 Task: Look for space in Maroua, Cameroon from 9th June, 2023 to 16th June, 2023 for 2 adults in price range Rs.8000 to Rs.16000. Place can be entire place with 2 bedrooms having 2 beds and 1 bathroom. Property type can be house, flat, guest house. Booking option can be shelf check-in. Required host language is English.
Action: Mouse moved to (431, 124)
Screenshot: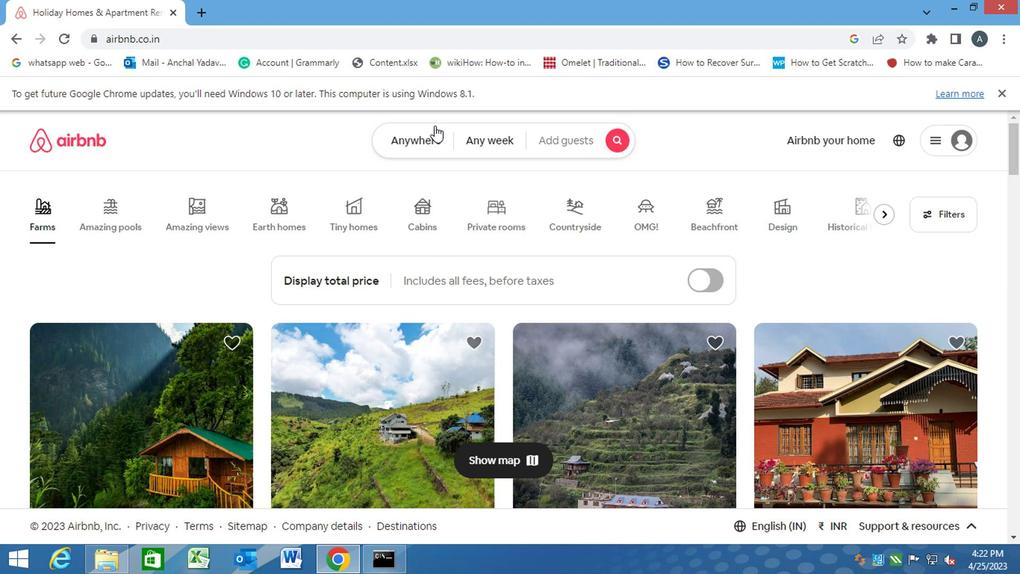 
Action: Mouse pressed left at (431, 124)
Screenshot: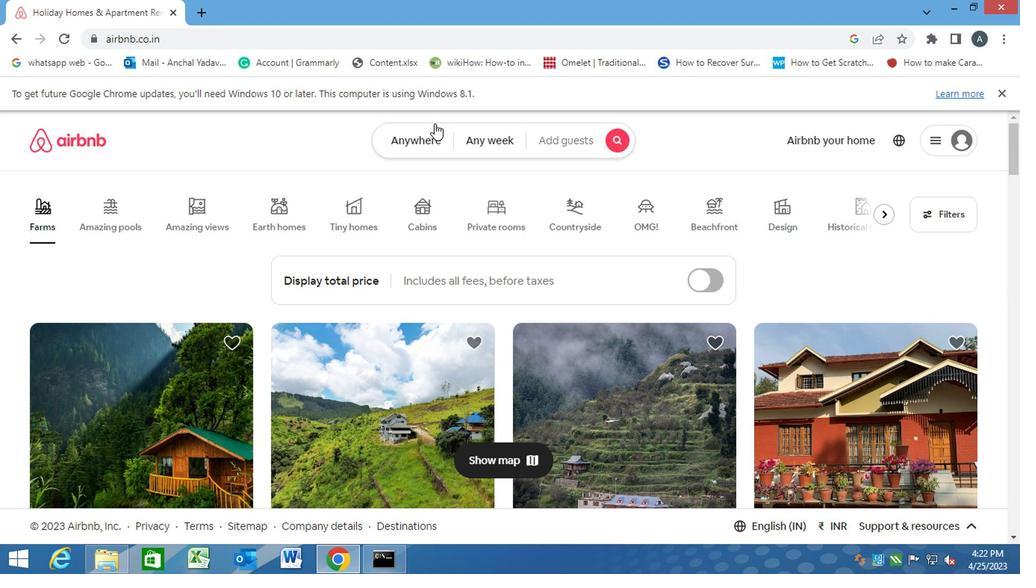 
Action: Mouse moved to (320, 185)
Screenshot: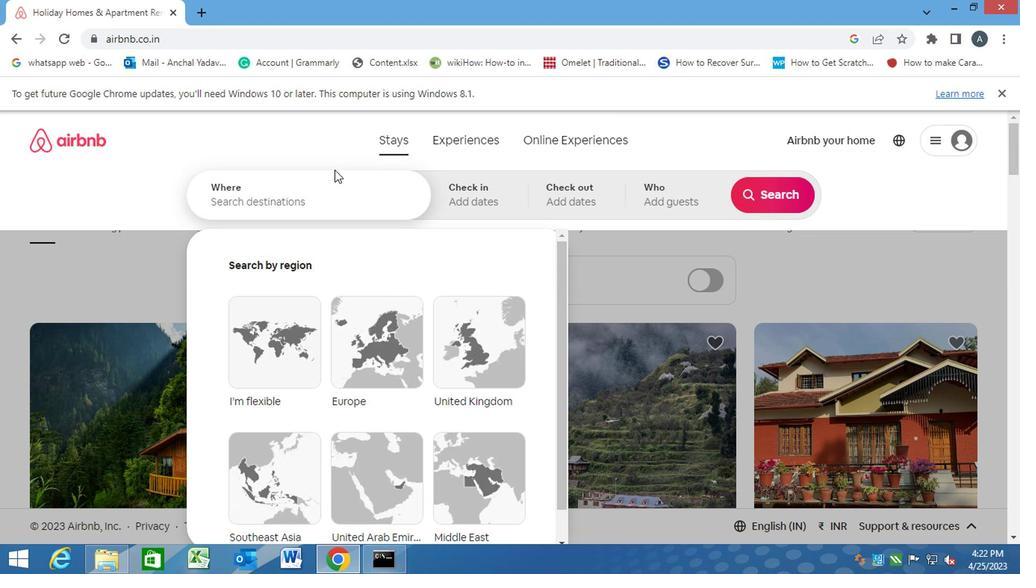 
Action: Mouse pressed left at (320, 185)
Screenshot: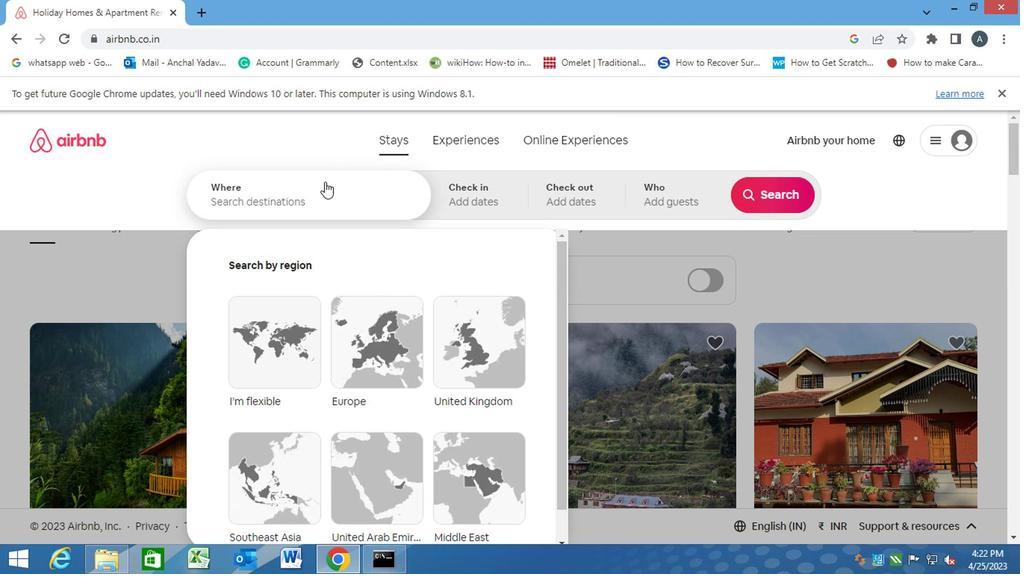 
Action: Mouse moved to (320, 185)
Screenshot: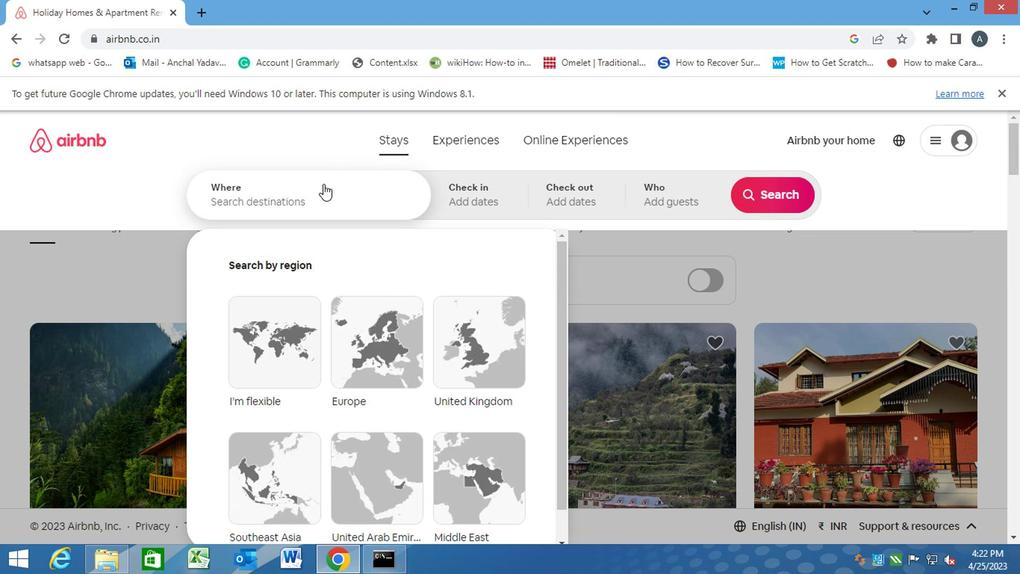 
Action: Key pressed m<Key.caps_lock>aroua,<Key.space><Key.caps_lock>c<Key.caps_lock>ameroon<Key.enter>
Screenshot: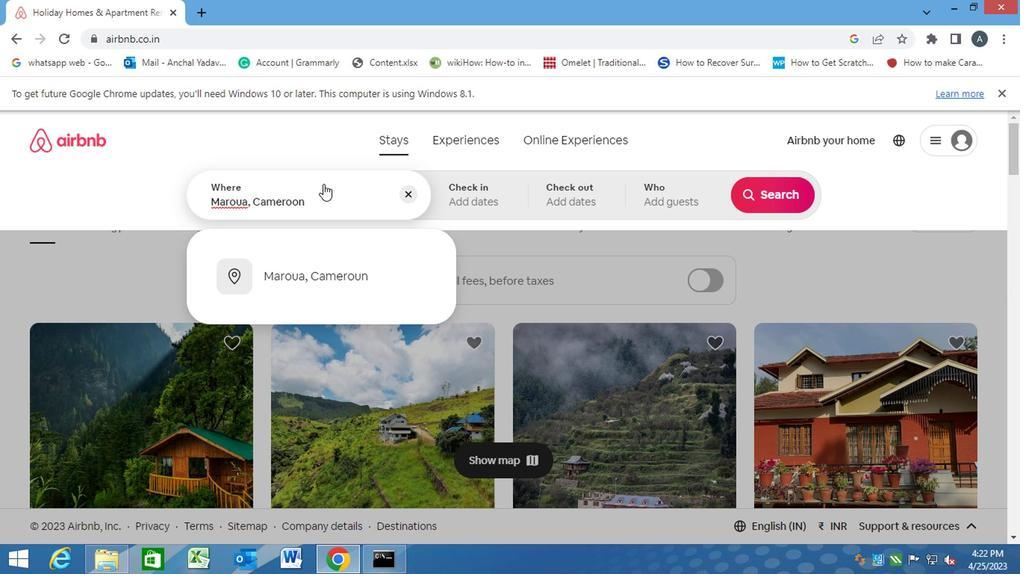 
Action: Mouse moved to (764, 322)
Screenshot: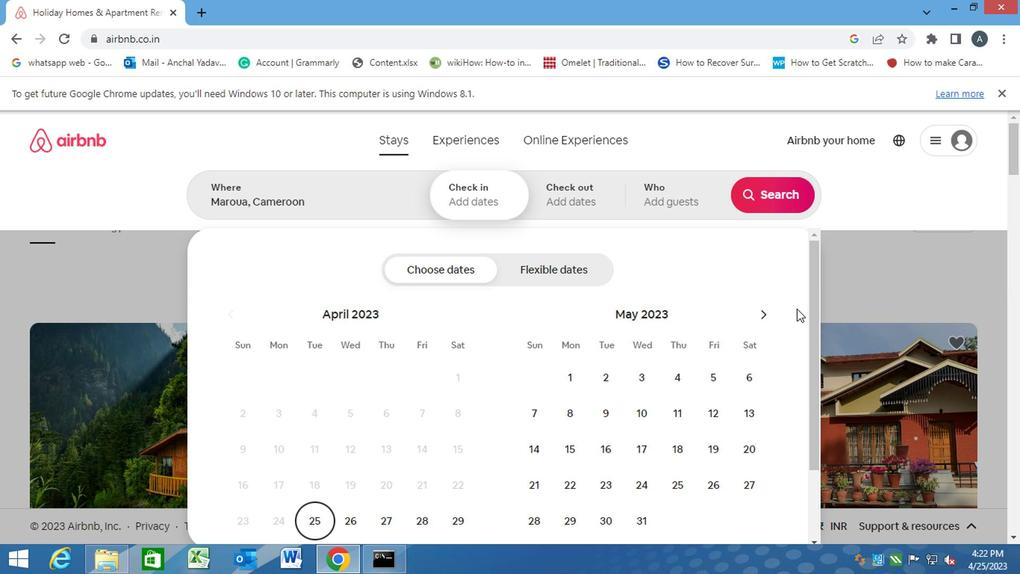 
Action: Mouse pressed left at (764, 322)
Screenshot: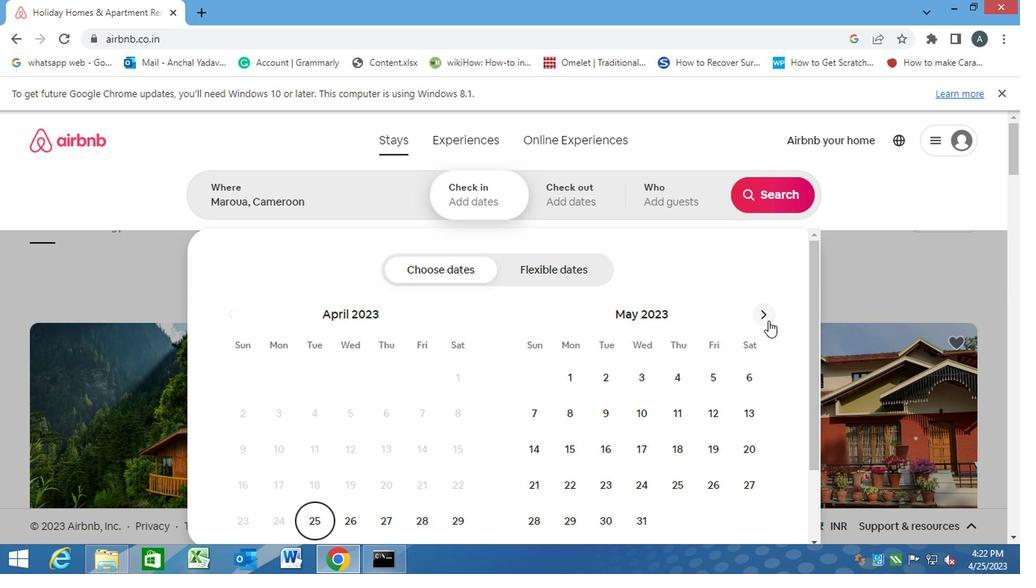 
Action: Mouse moved to (718, 411)
Screenshot: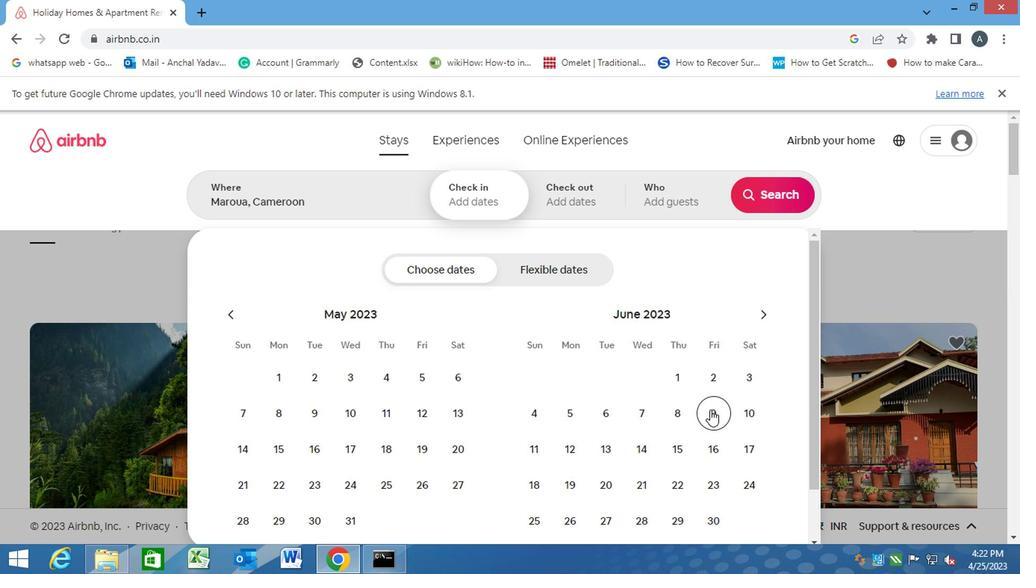 
Action: Mouse pressed left at (718, 411)
Screenshot: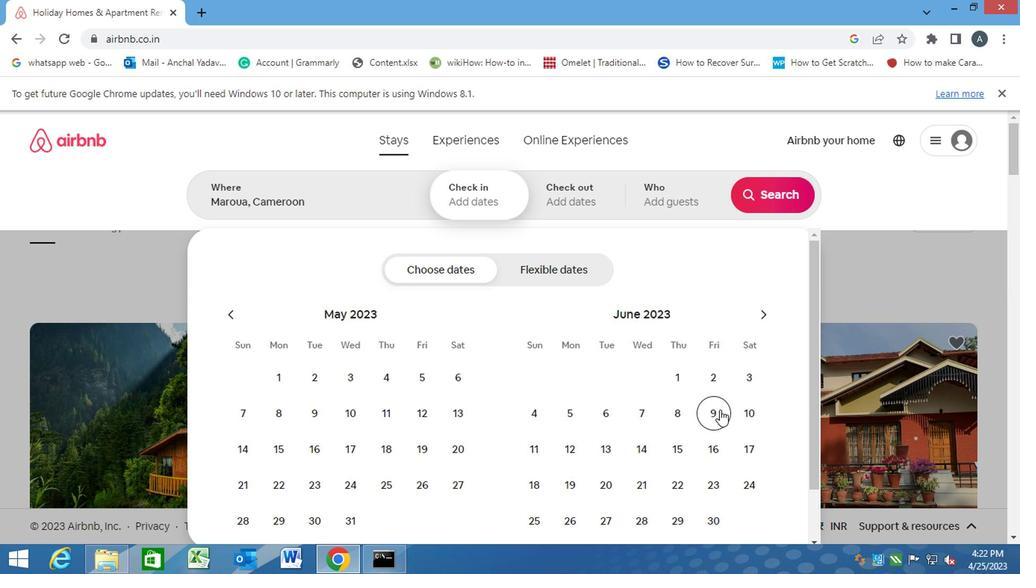 
Action: Mouse moved to (714, 444)
Screenshot: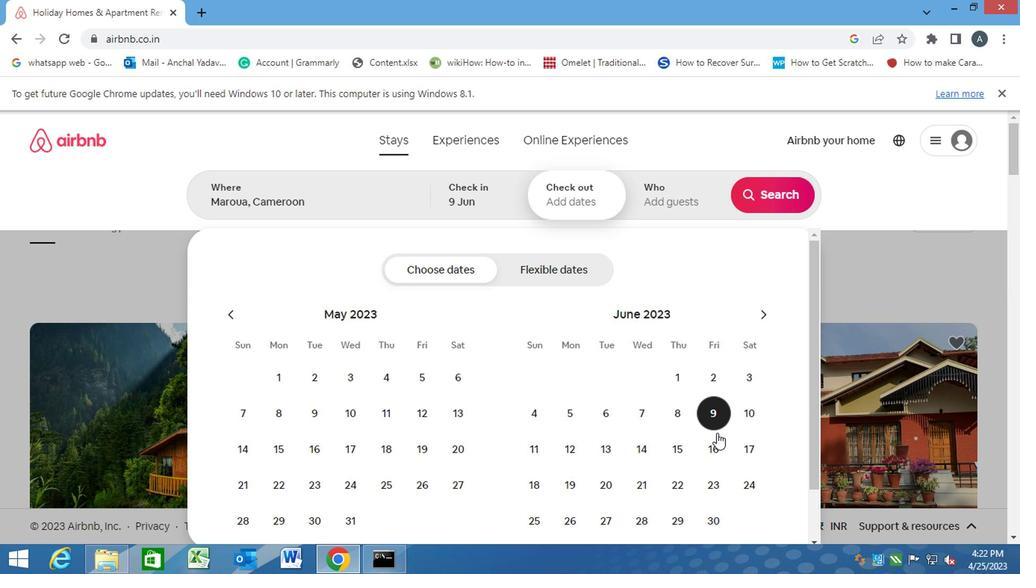 
Action: Mouse pressed left at (714, 444)
Screenshot: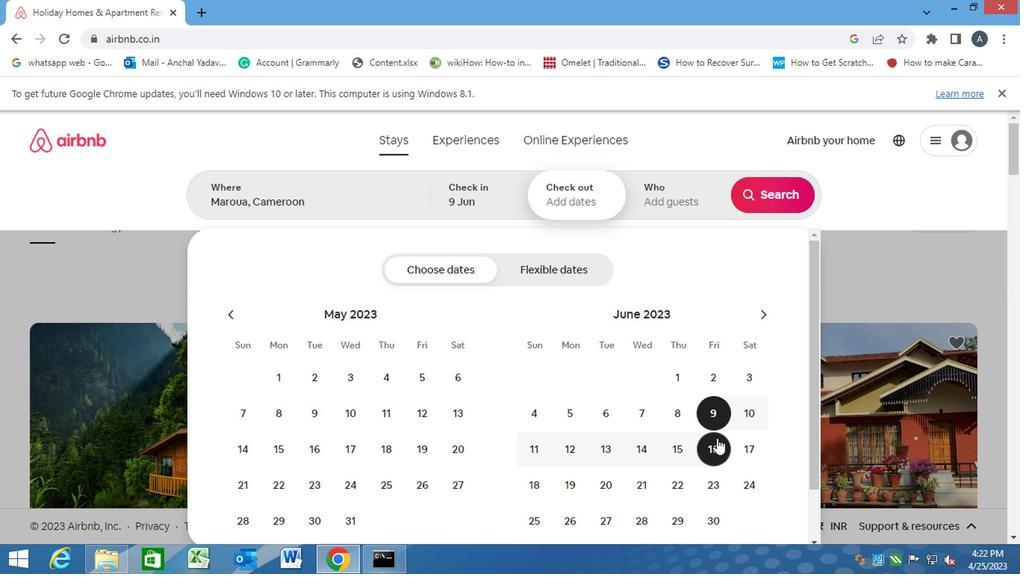 
Action: Mouse moved to (665, 194)
Screenshot: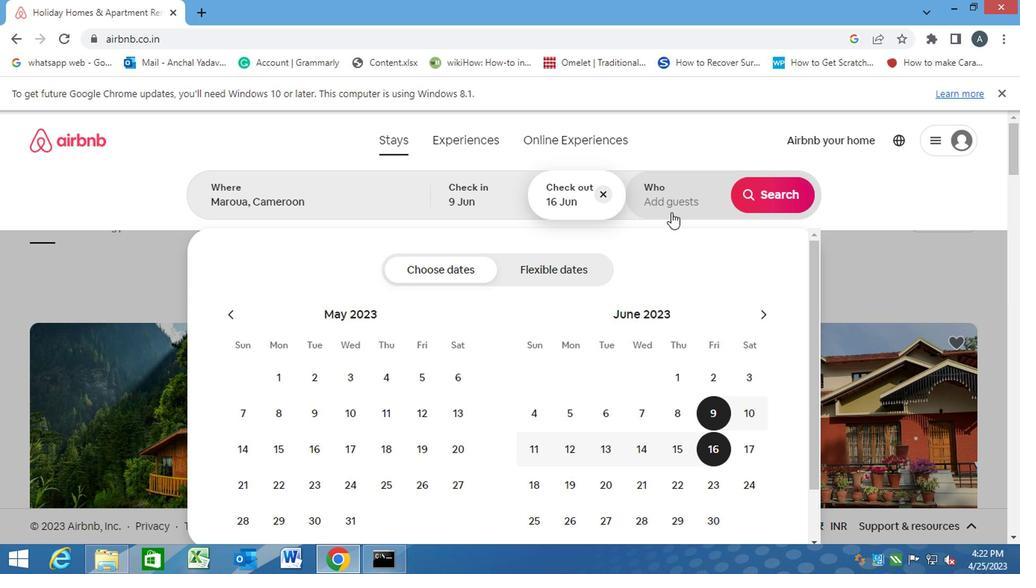 
Action: Mouse pressed left at (665, 194)
Screenshot: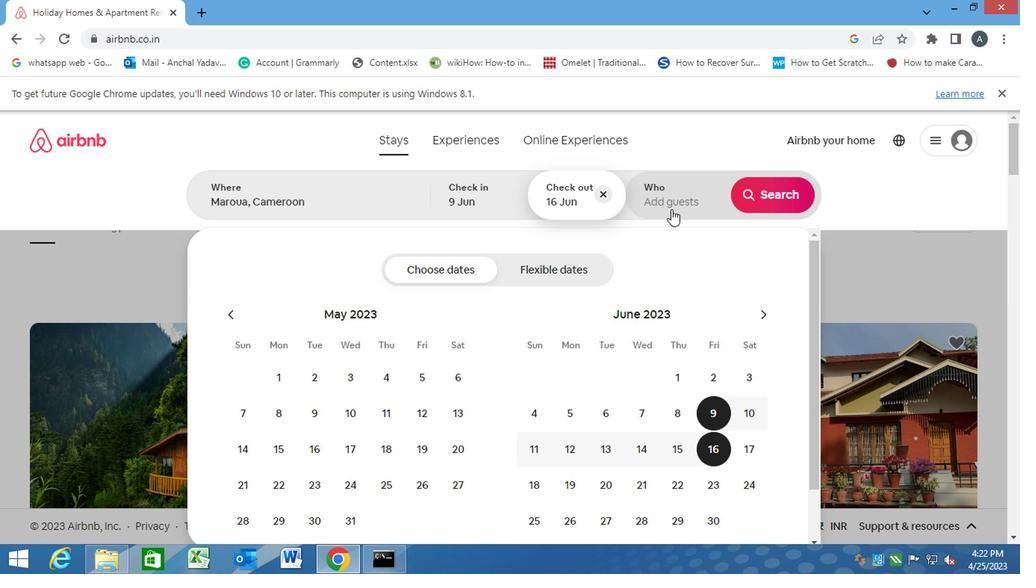 
Action: Mouse moved to (771, 269)
Screenshot: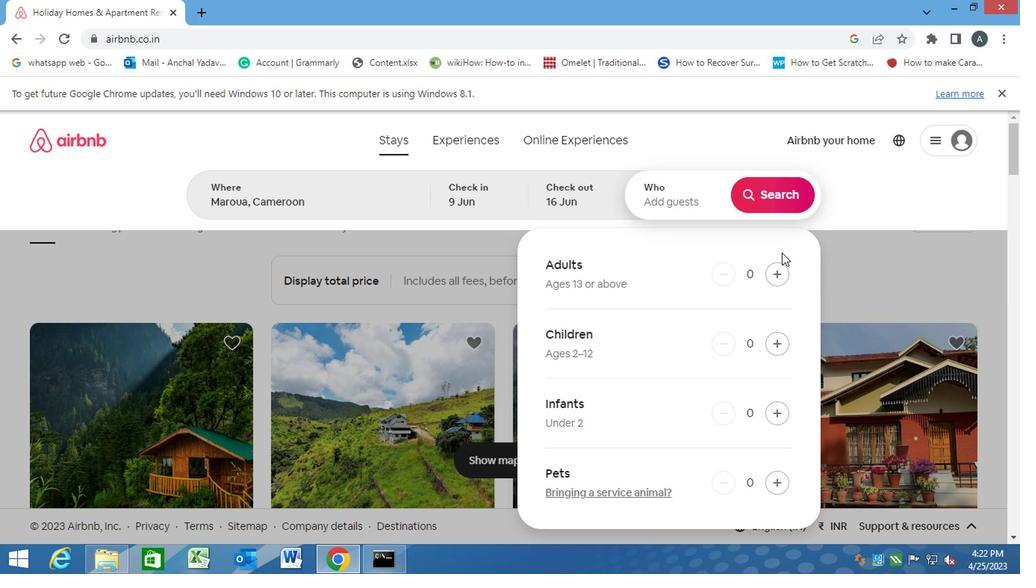 
Action: Mouse pressed left at (771, 269)
Screenshot: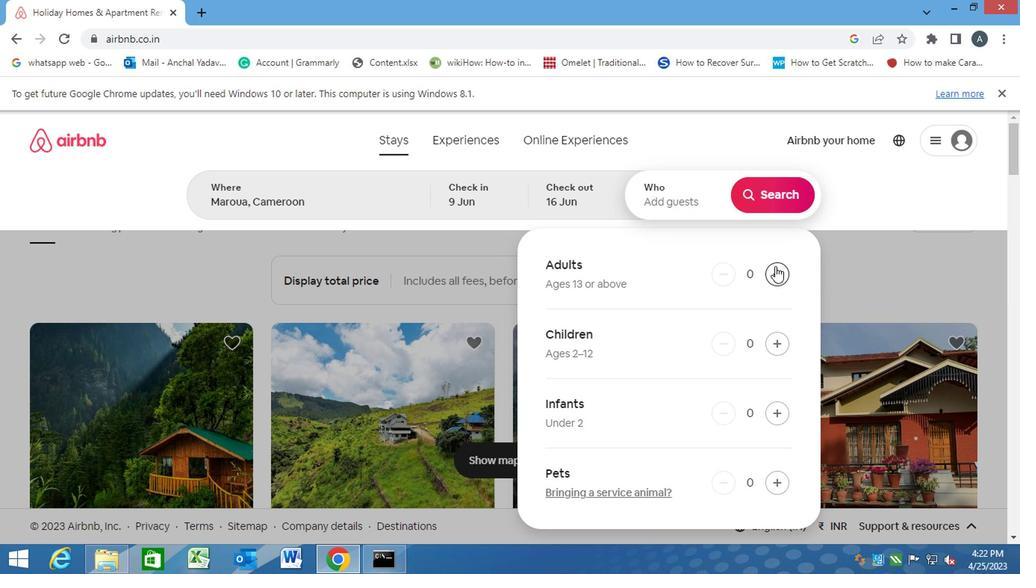 
Action: Mouse pressed left at (771, 269)
Screenshot: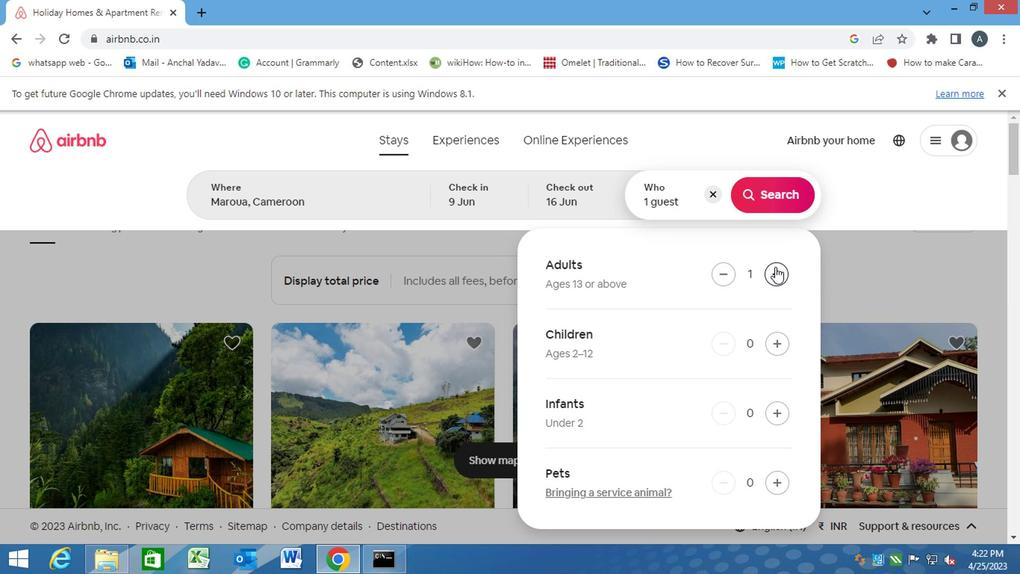 
Action: Mouse moved to (760, 193)
Screenshot: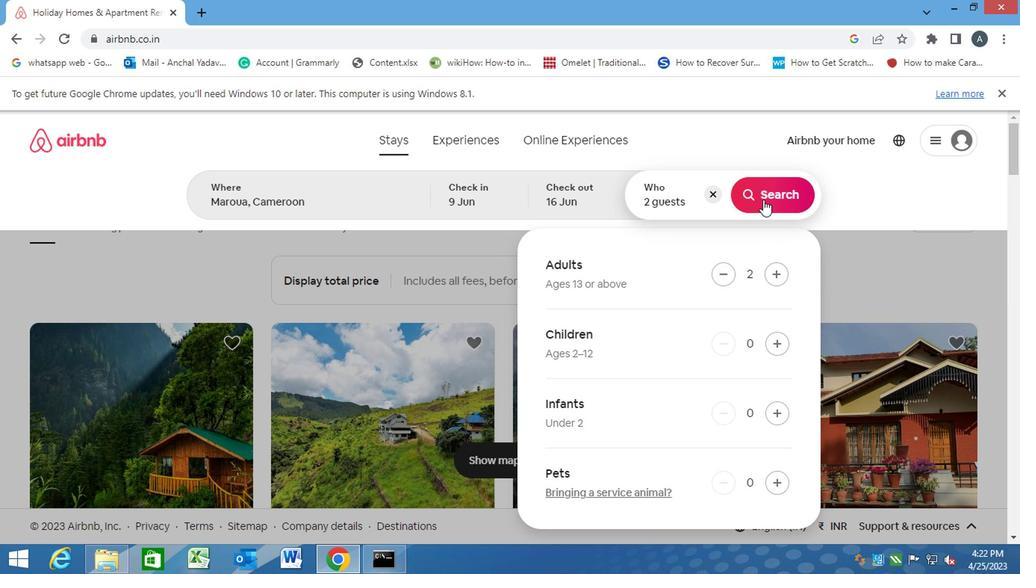 
Action: Mouse pressed left at (760, 193)
Screenshot: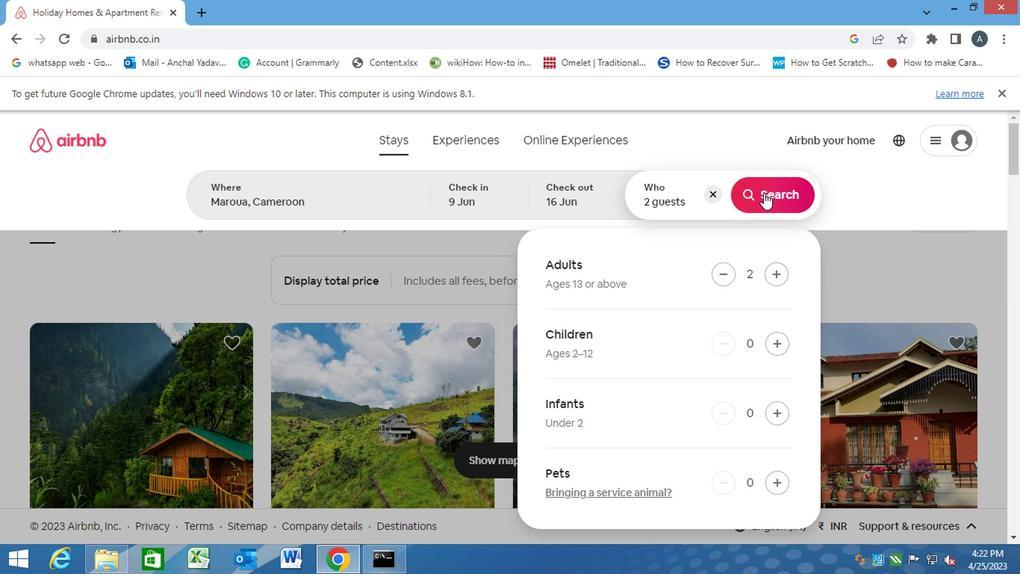 
Action: Mouse moved to (953, 199)
Screenshot: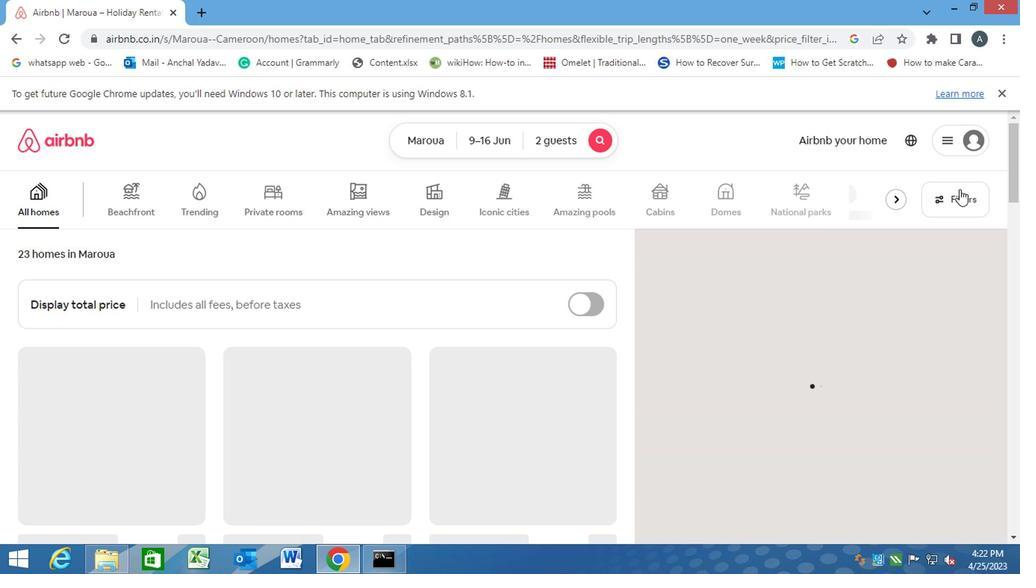 
Action: Mouse pressed left at (953, 199)
Screenshot: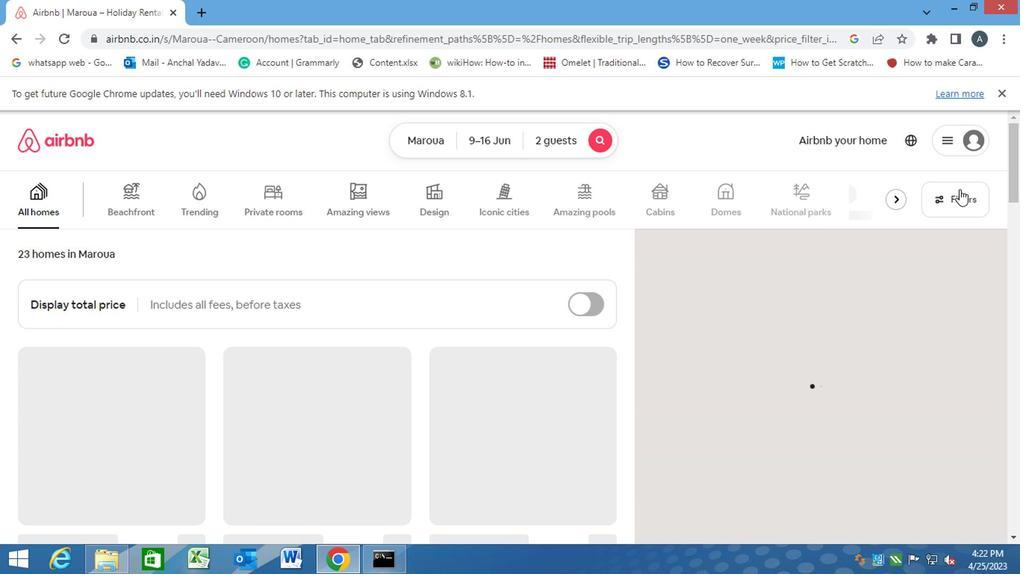 
Action: Mouse moved to (321, 390)
Screenshot: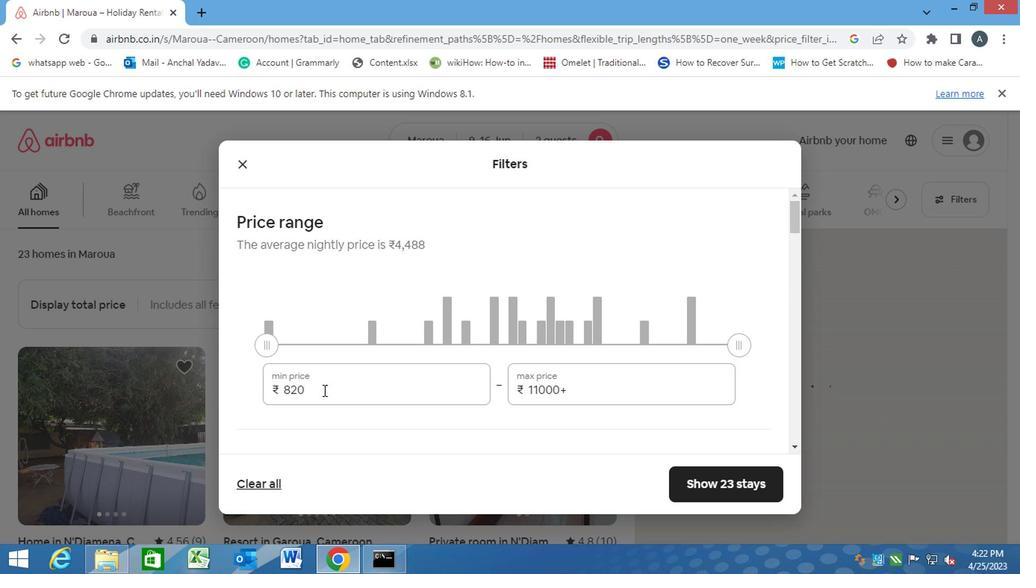 
Action: Mouse pressed left at (321, 390)
Screenshot: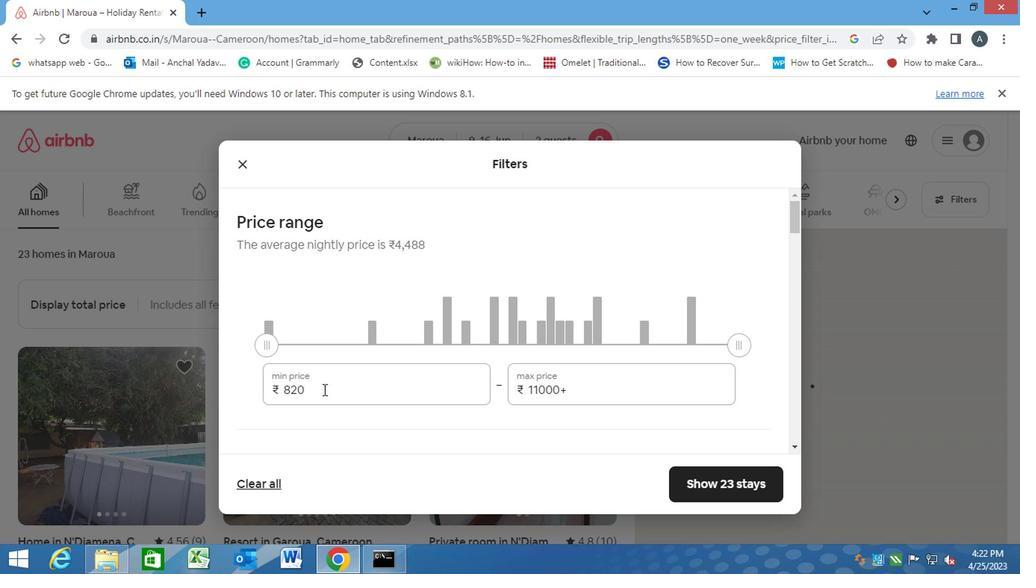 
Action: Mouse moved to (259, 396)
Screenshot: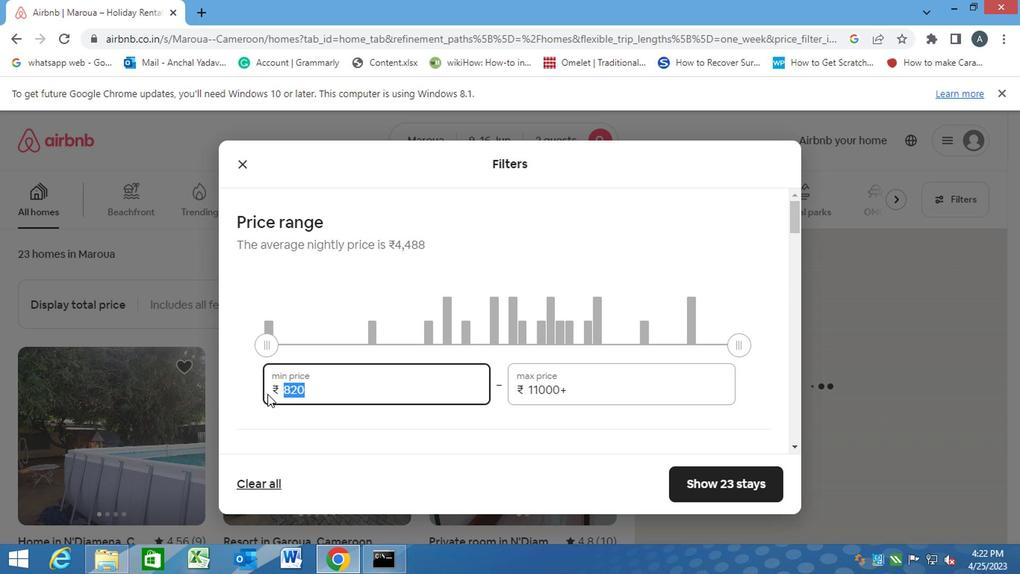
Action: Key pressed 8000<Key.tab><Key.backspace>16<Key.backspace><Key.backspace><Key.backspace><Key.backspace><Key.backspace><Key.backspace><Key.backspace><Key.backspace><Key.backspace><Key.backspace><Key.backspace><Key.backspace><Key.backspace><Key.backspace><Key.backspace><Key.backspace><Key.backspace><Key.backspace><Key.backspace><Key.backspace><Key.backspace><Key.backspace><Key.backspace><Key.backspace><Key.backspace><Key.backspace>16000
Screenshot: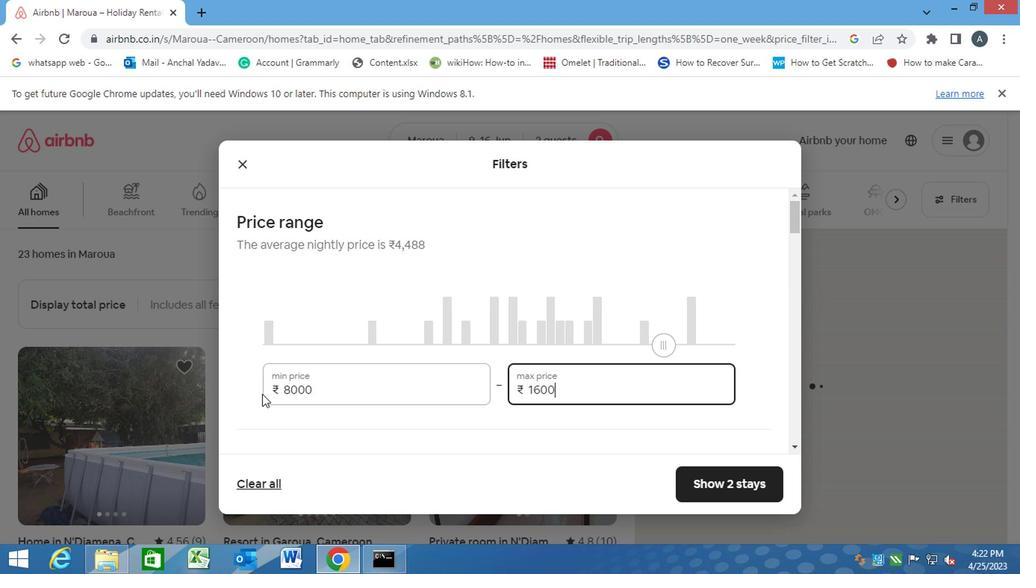 
Action: Mouse moved to (288, 408)
Screenshot: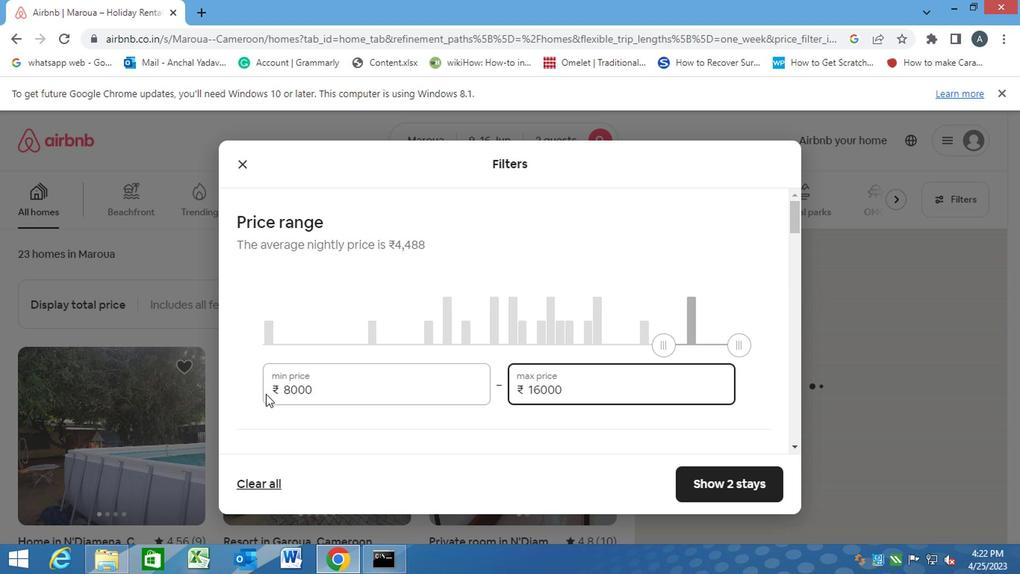 
Action: Mouse scrolled (288, 407) with delta (0, -1)
Screenshot: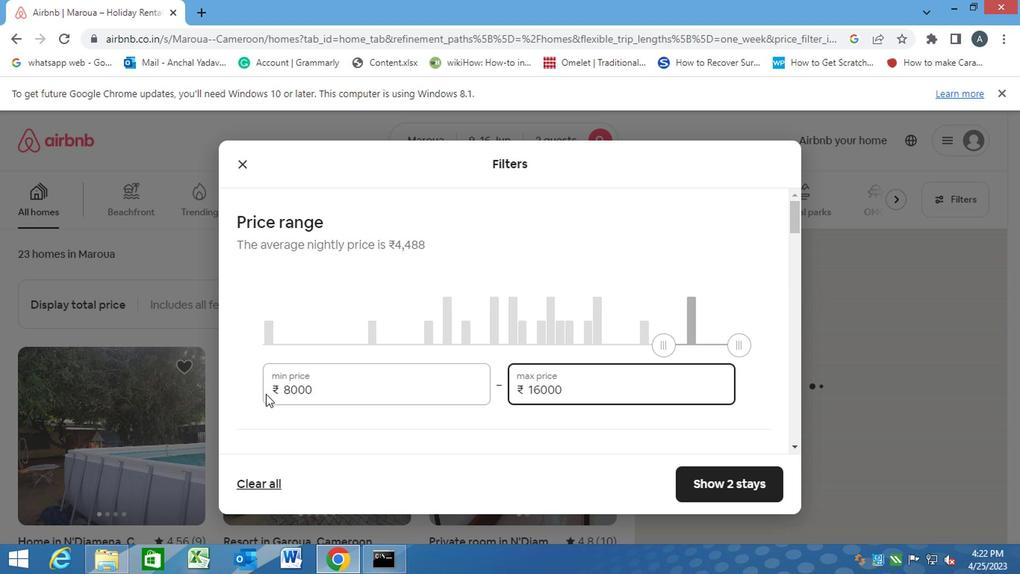 
Action: Mouse moved to (294, 418)
Screenshot: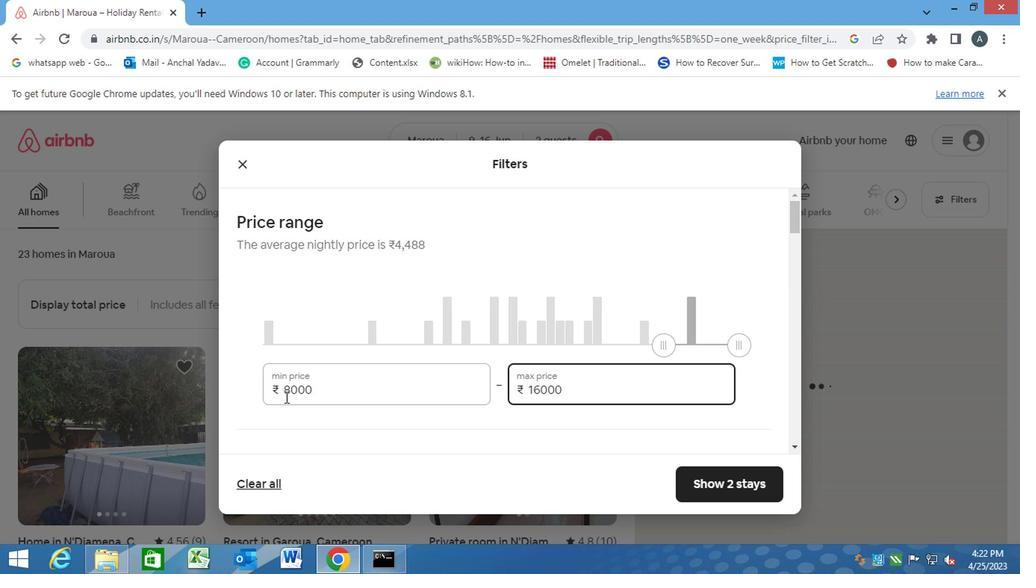 
Action: Mouse scrolled (294, 417) with delta (0, 0)
Screenshot: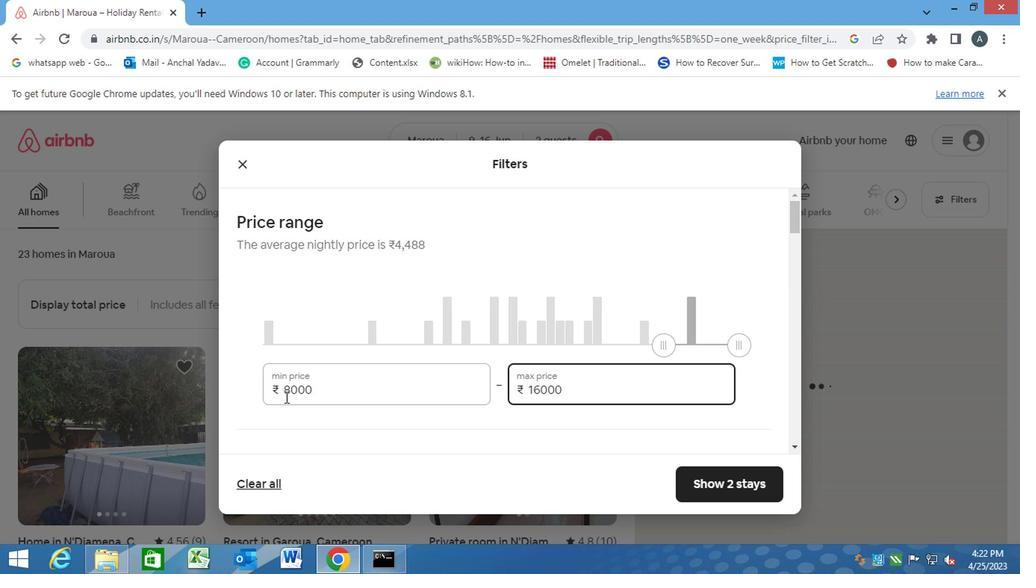 
Action: Mouse moved to (234, 363)
Screenshot: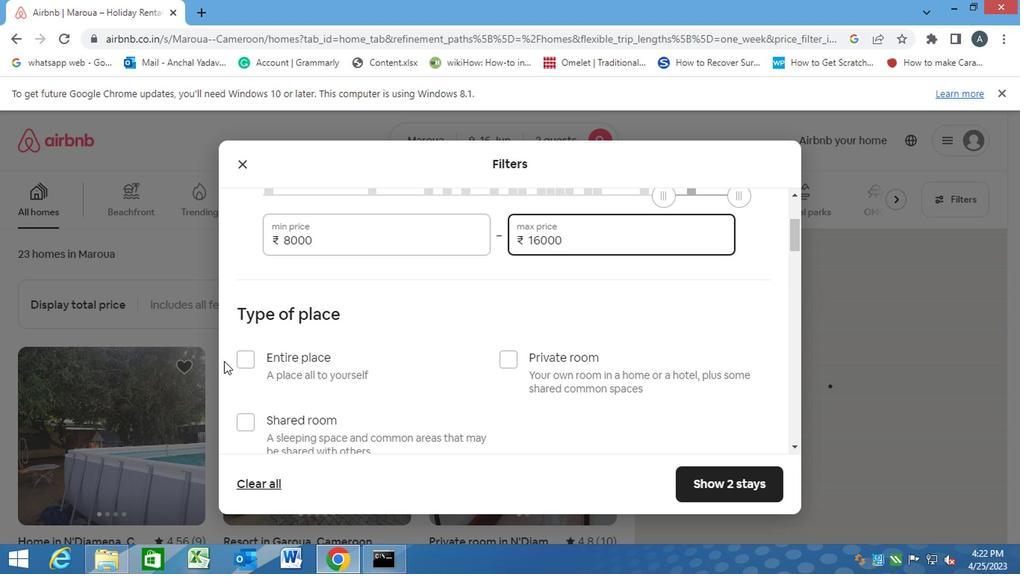 
Action: Mouse pressed left at (234, 363)
Screenshot: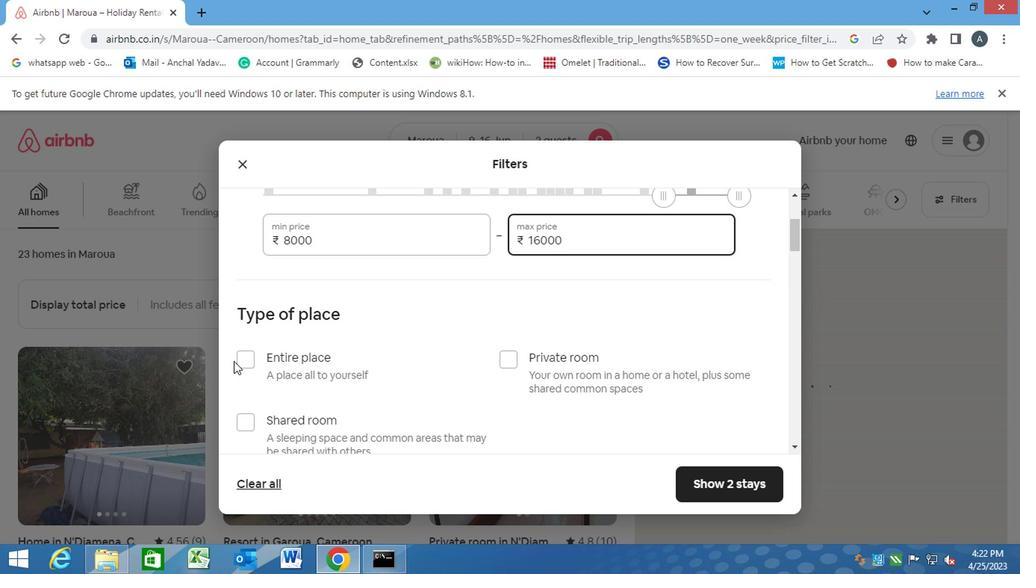 
Action: Mouse moved to (332, 379)
Screenshot: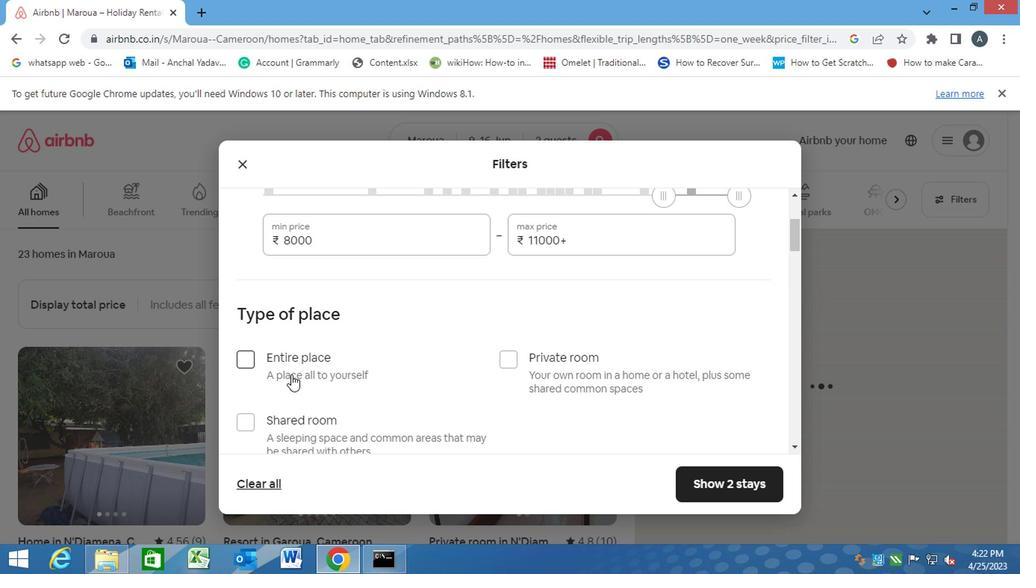 
Action: Mouse scrolled (332, 378) with delta (0, -1)
Screenshot: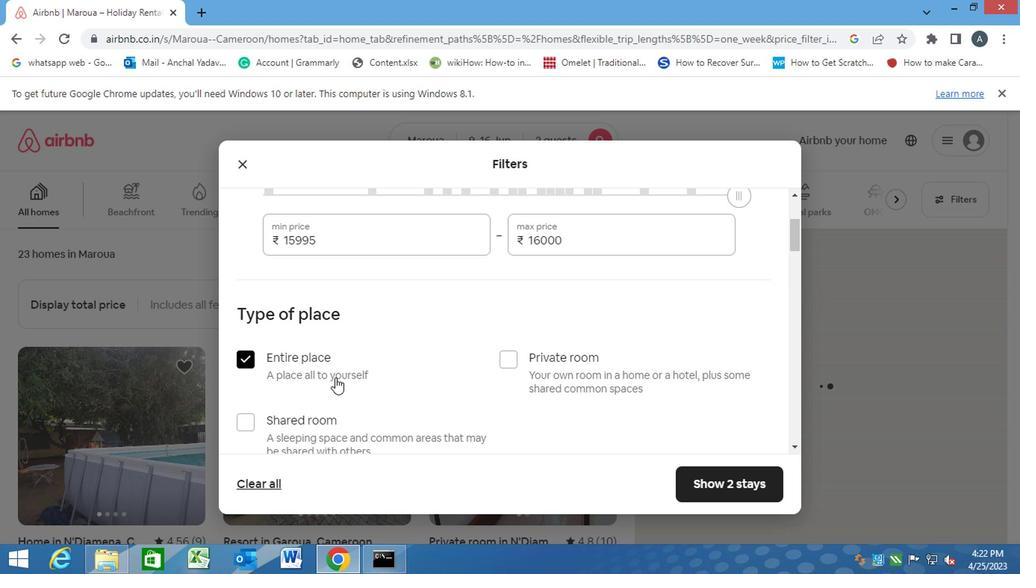 
Action: Mouse scrolled (332, 378) with delta (0, -1)
Screenshot: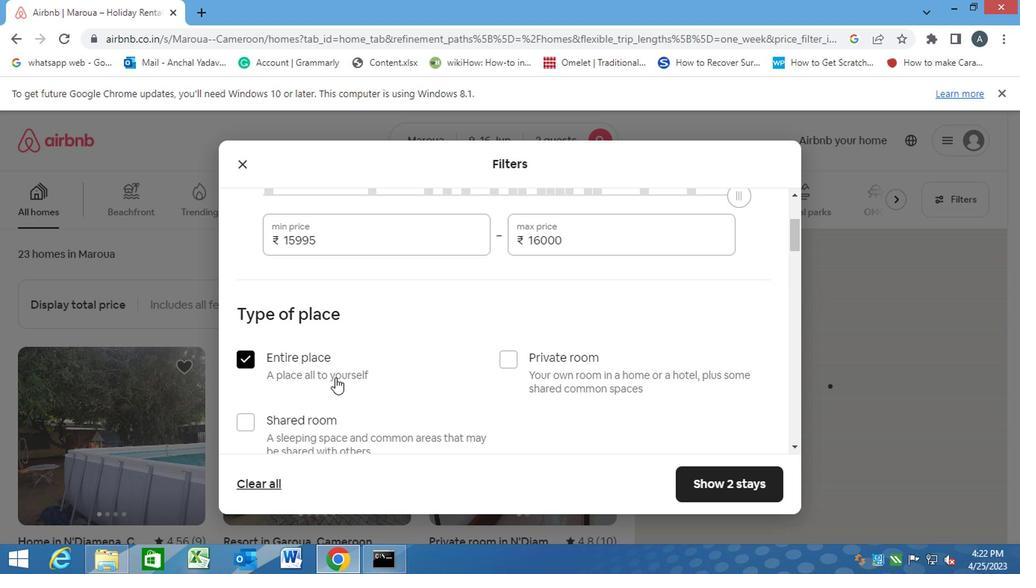 
Action: Mouse scrolled (332, 378) with delta (0, -1)
Screenshot: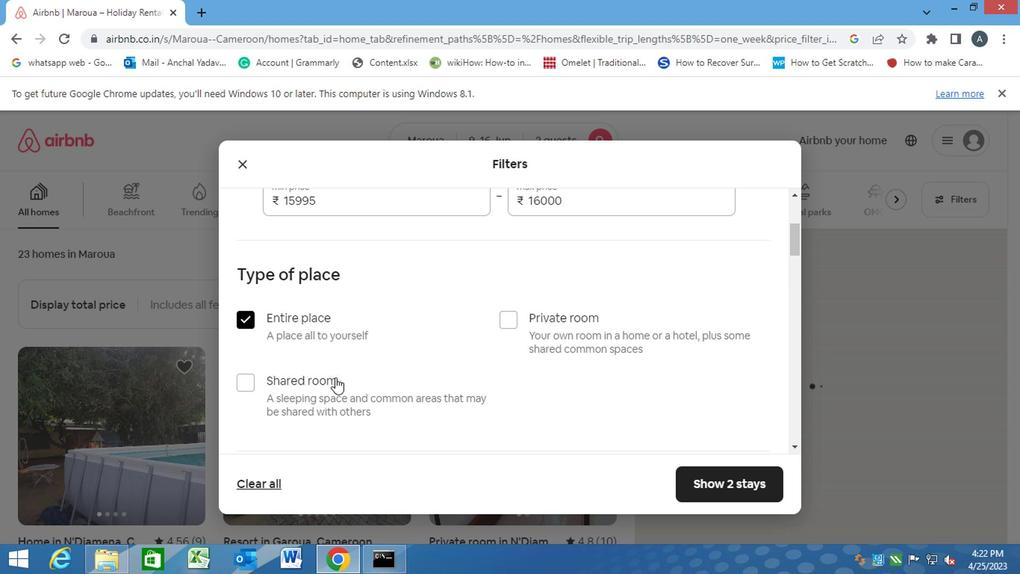 
Action: Mouse scrolled (332, 378) with delta (0, -1)
Screenshot: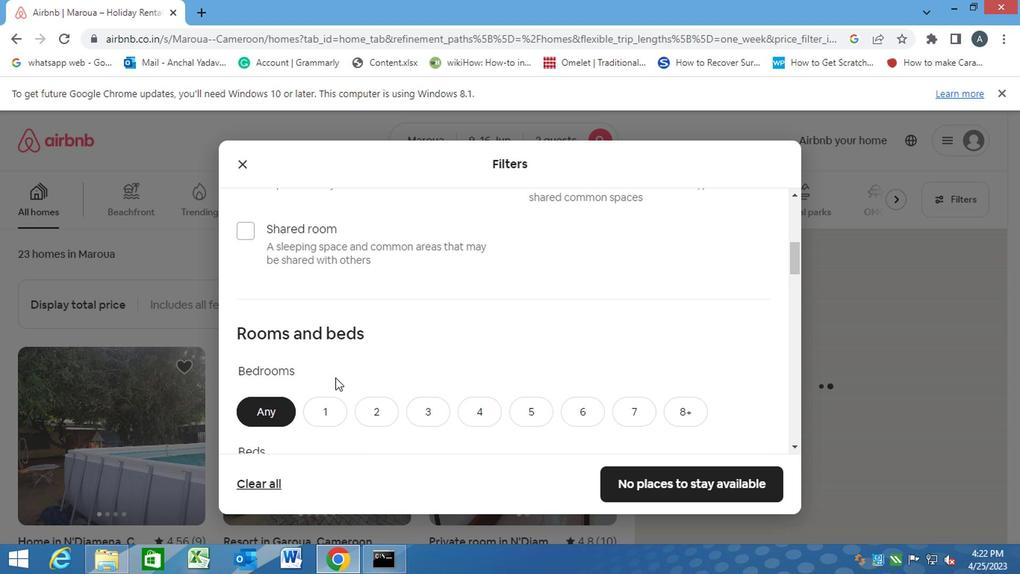 
Action: Mouse moved to (372, 394)
Screenshot: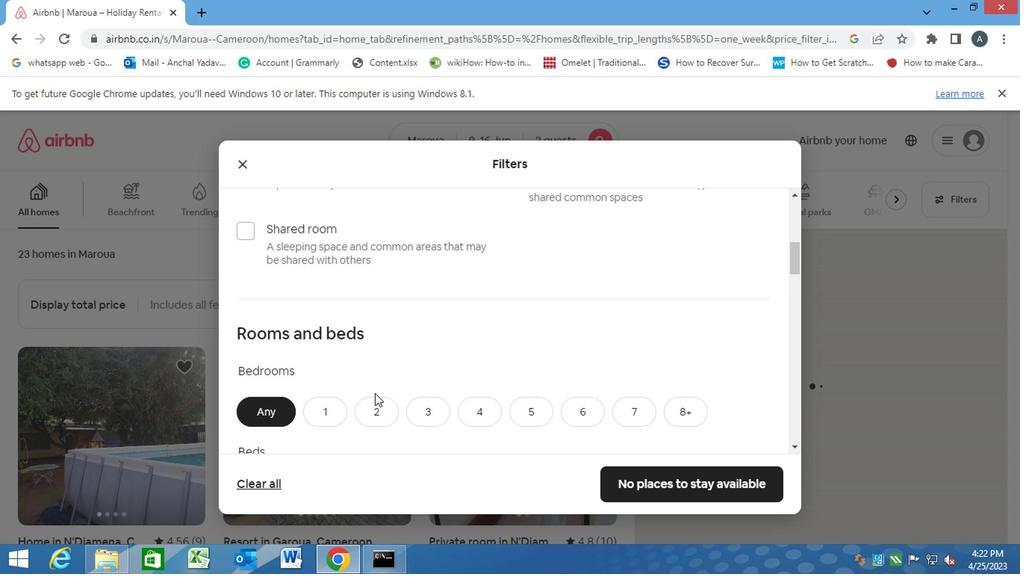 
Action: Mouse scrolled (372, 394) with delta (0, 0)
Screenshot: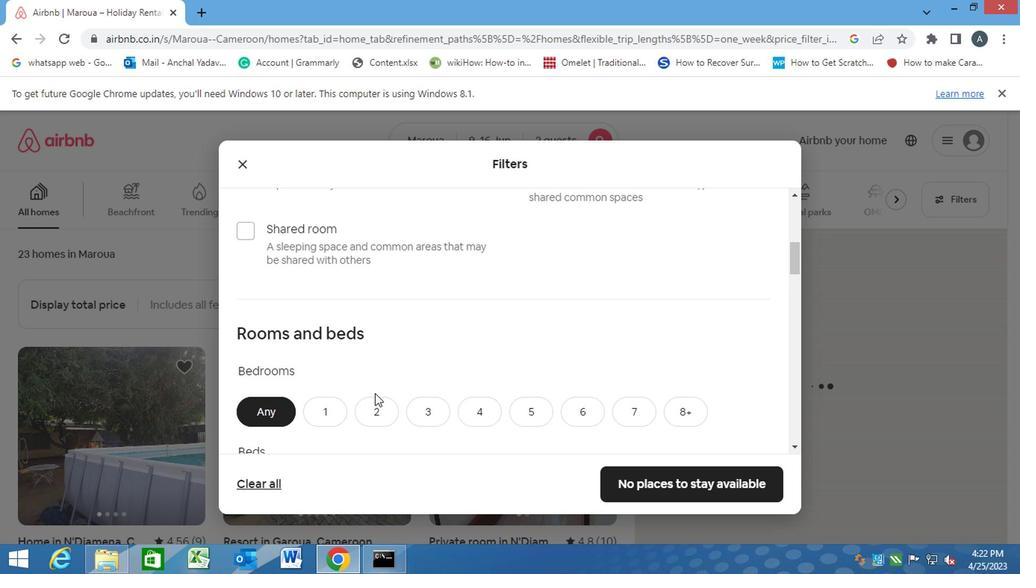 
Action: Mouse moved to (365, 460)
Screenshot: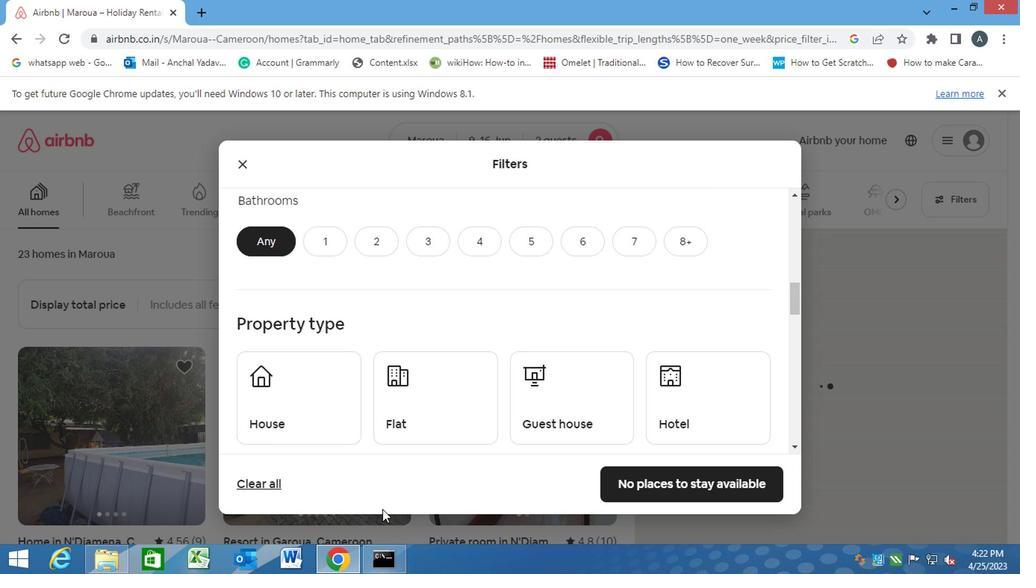 
Action: Mouse scrolled (365, 462) with delta (0, 1)
Screenshot: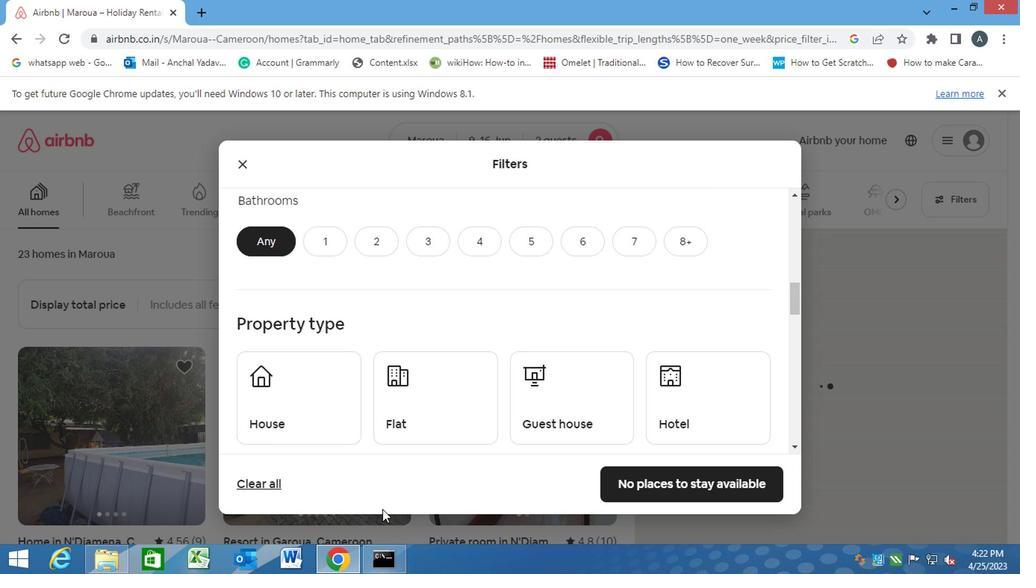 
Action: Mouse scrolled (365, 462) with delta (0, 1)
Screenshot: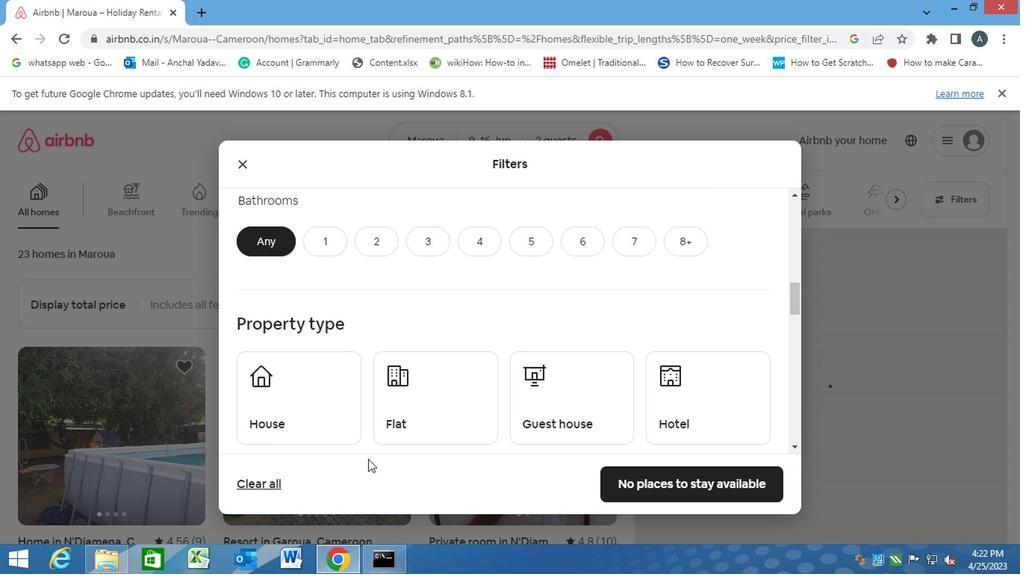 
Action: Mouse moved to (457, 411)
Screenshot: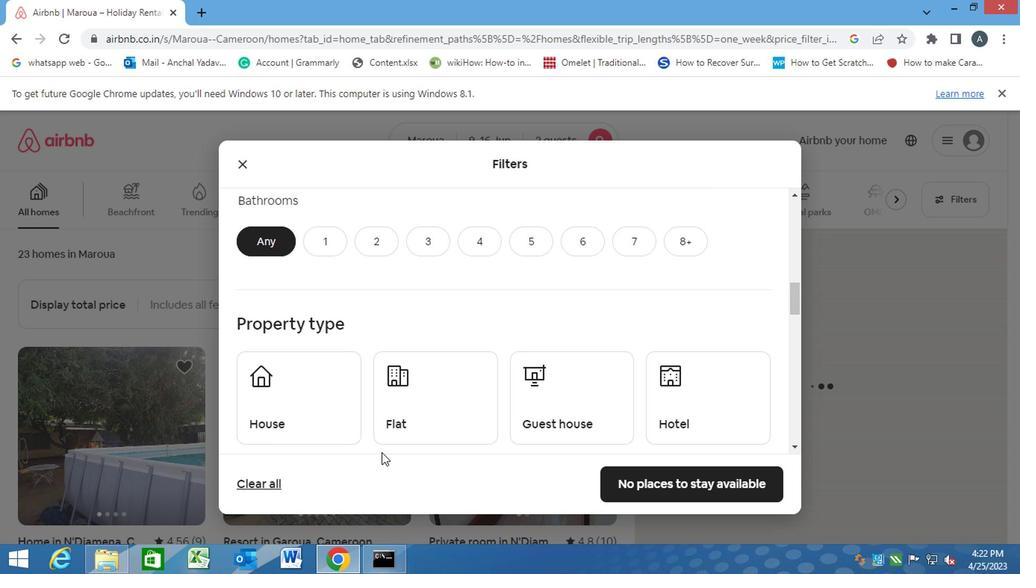 
Action: Mouse scrolled (457, 412) with delta (0, 1)
Screenshot: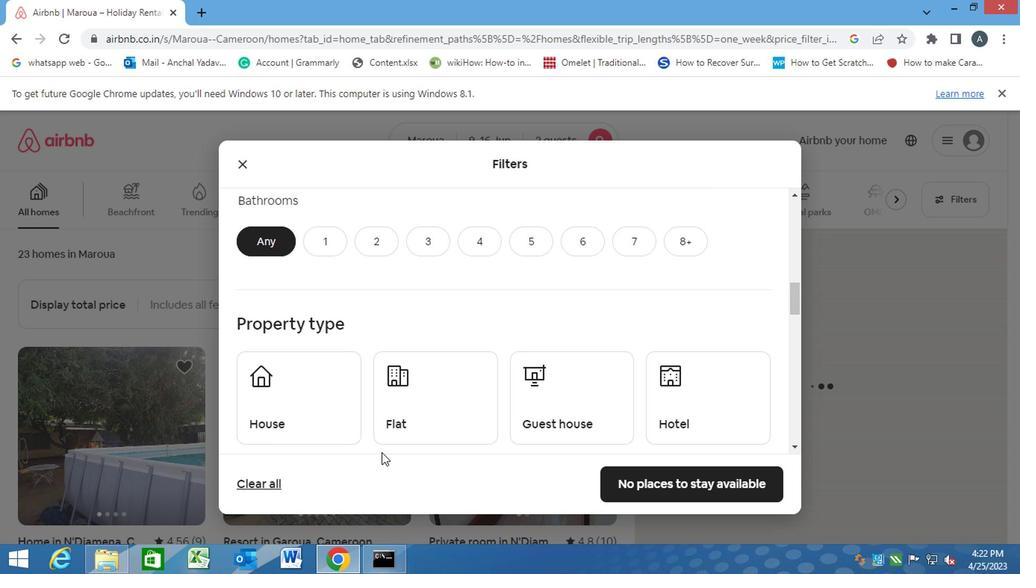 
Action: Mouse moved to (421, 355)
Screenshot: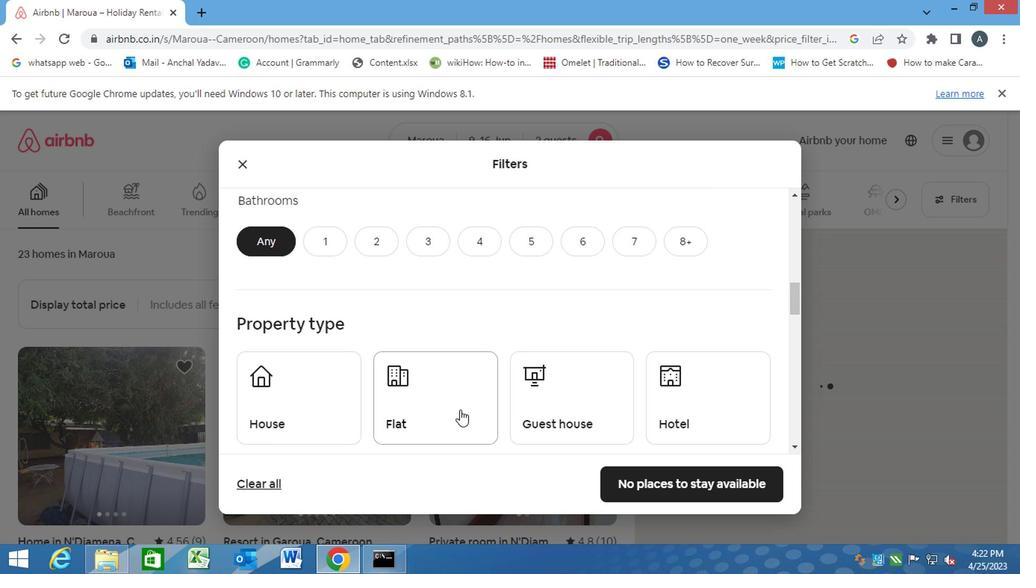 
Action: Mouse scrolled (437, 366) with delta (0, 0)
Screenshot: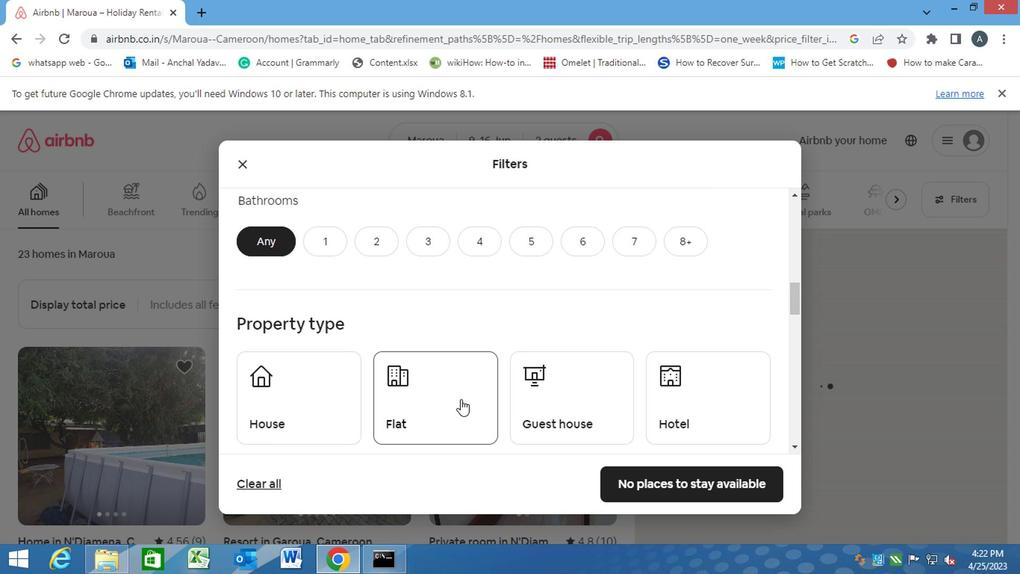 
Action: Mouse moved to (295, 342)
Screenshot: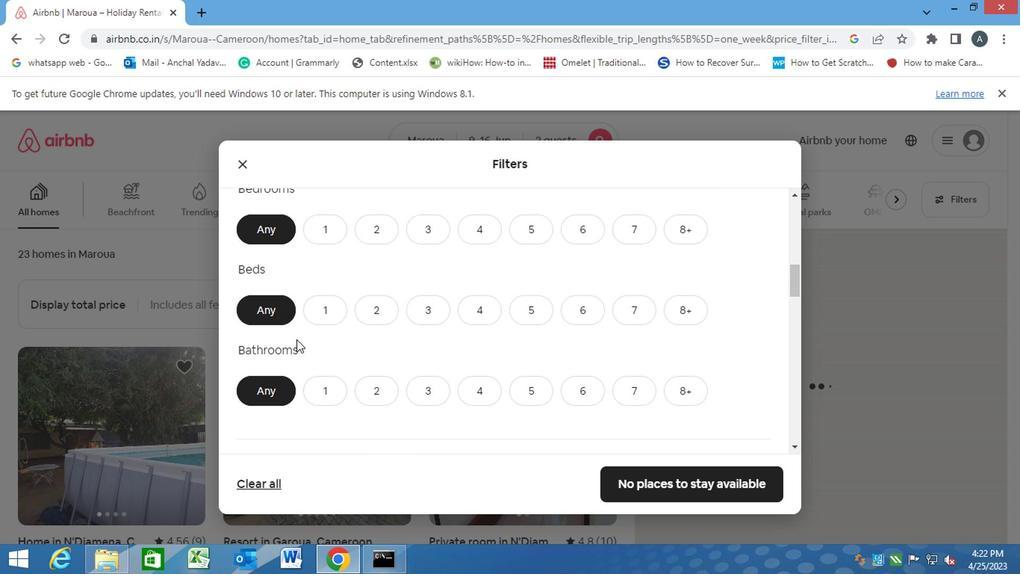
Action: Mouse scrolled (295, 343) with delta (0, 0)
Screenshot: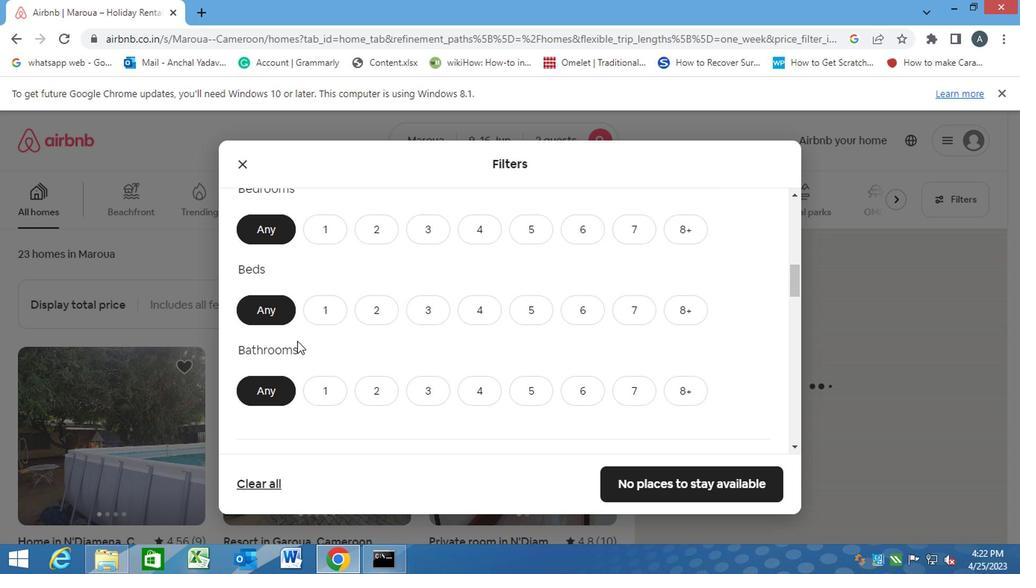 
Action: Mouse moved to (370, 309)
Screenshot: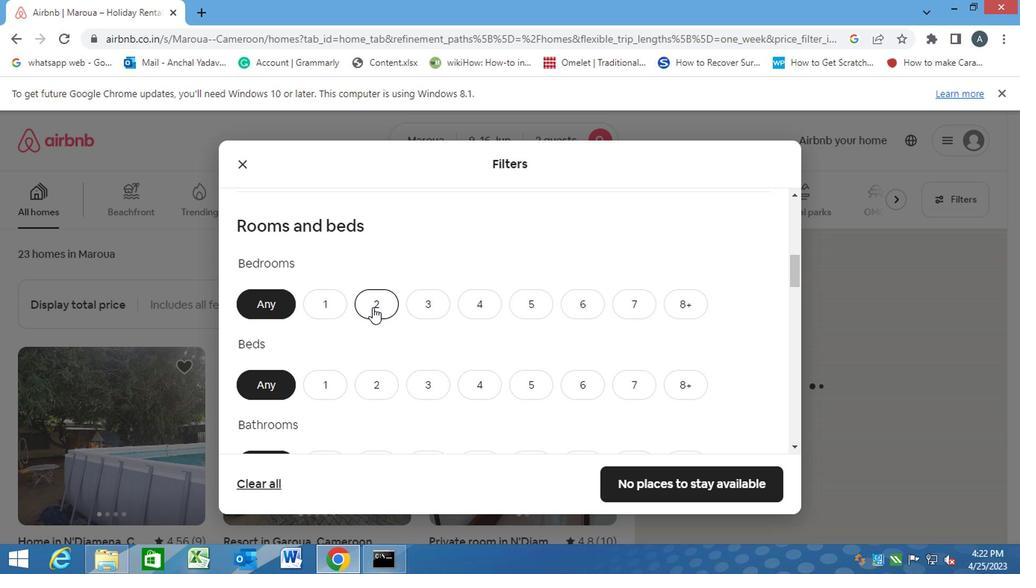 
Action: Mouse pressed left at (370, 309)
Screenshot: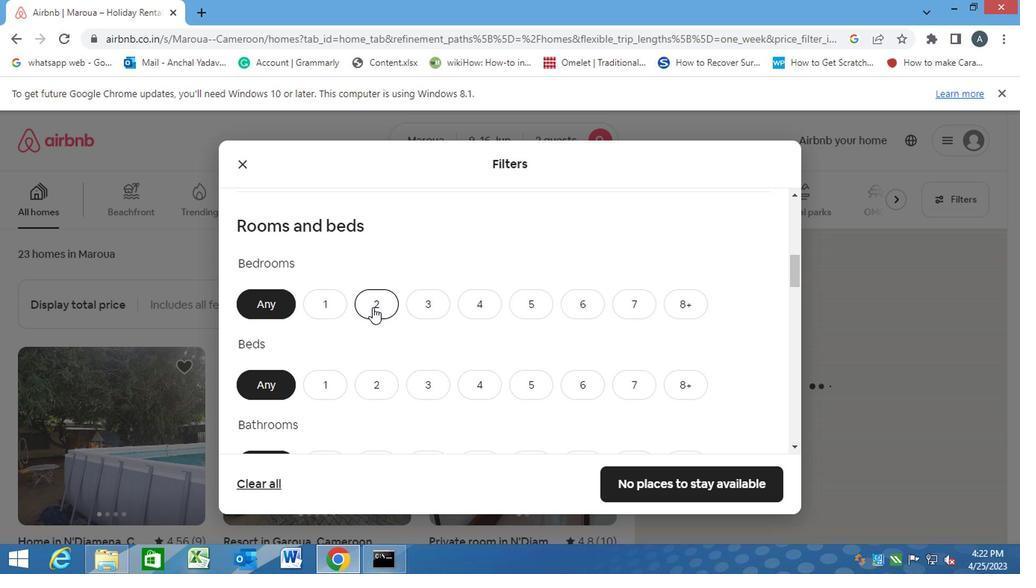 
Action: Mouse moved to (373, 380)
Screenshot: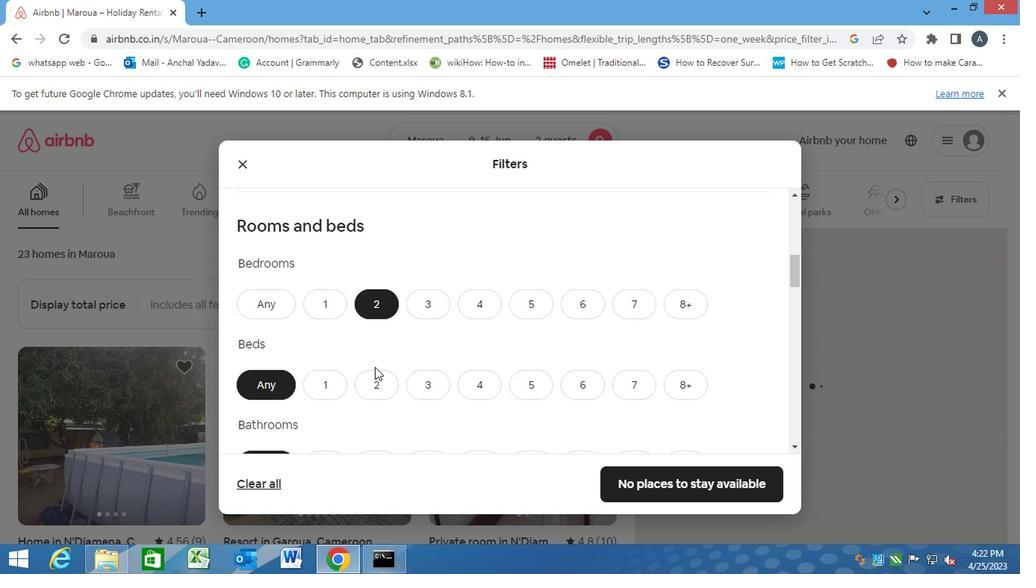 
Action: Mouse pressed left at (373, 380)
Screenshot: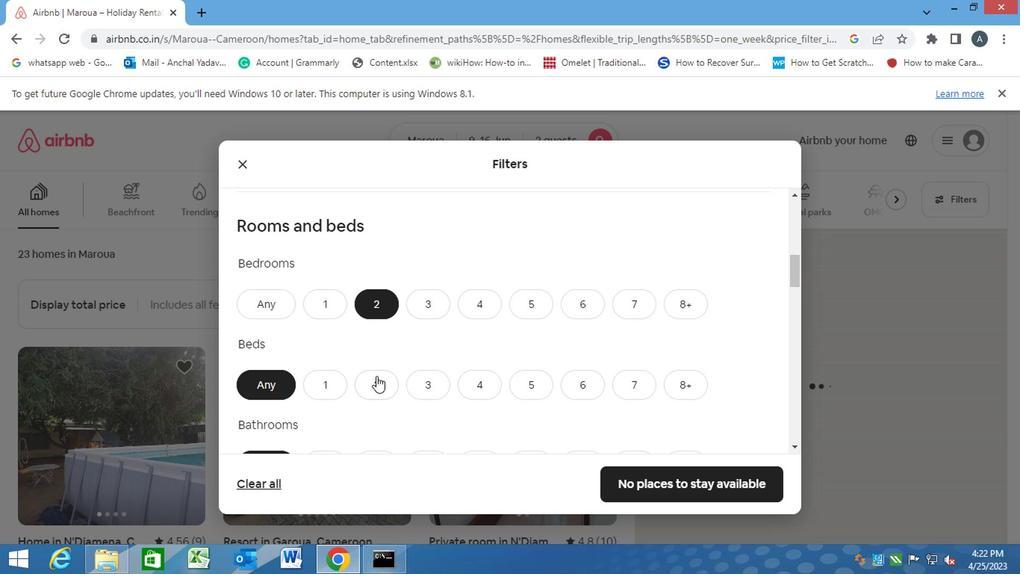 
Action: Mouse moved to (374, 381)
Screenshot: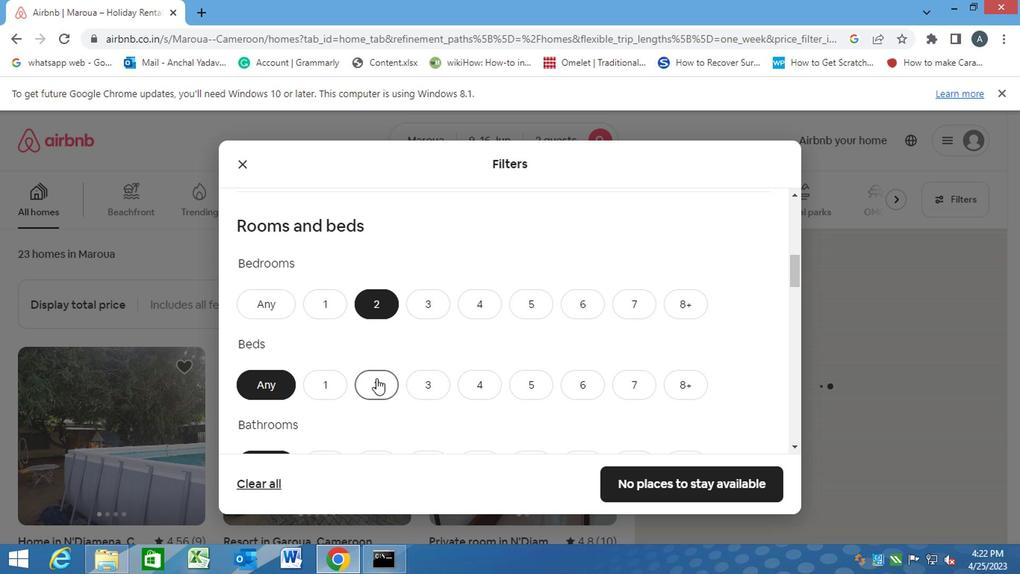 
Action: Mouse scrolled (374, 380) with delta (0, -1)
Screenshot: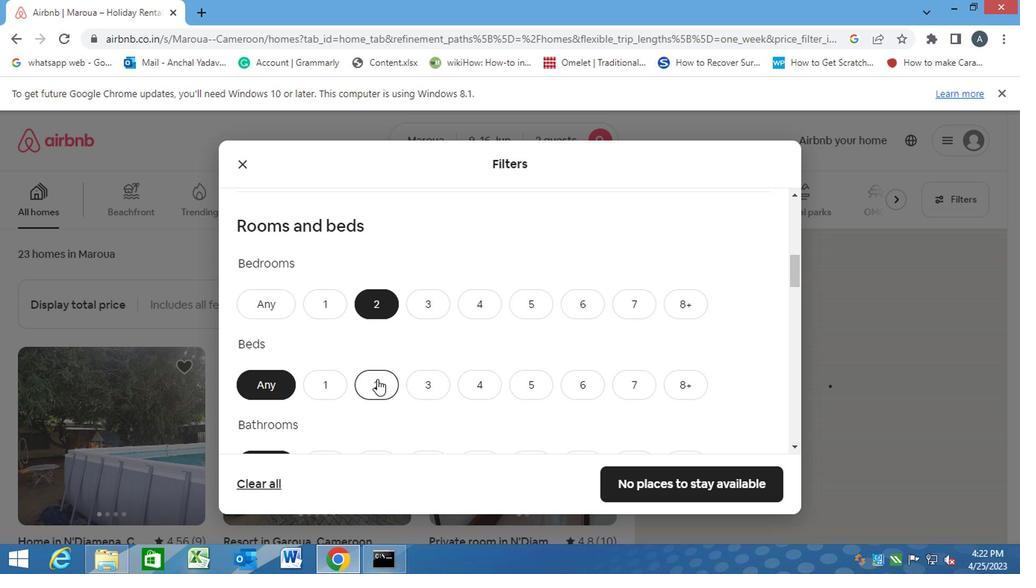 
Action: Mouse scrolled (374, 380) with delta (0, -1)
Screenshot: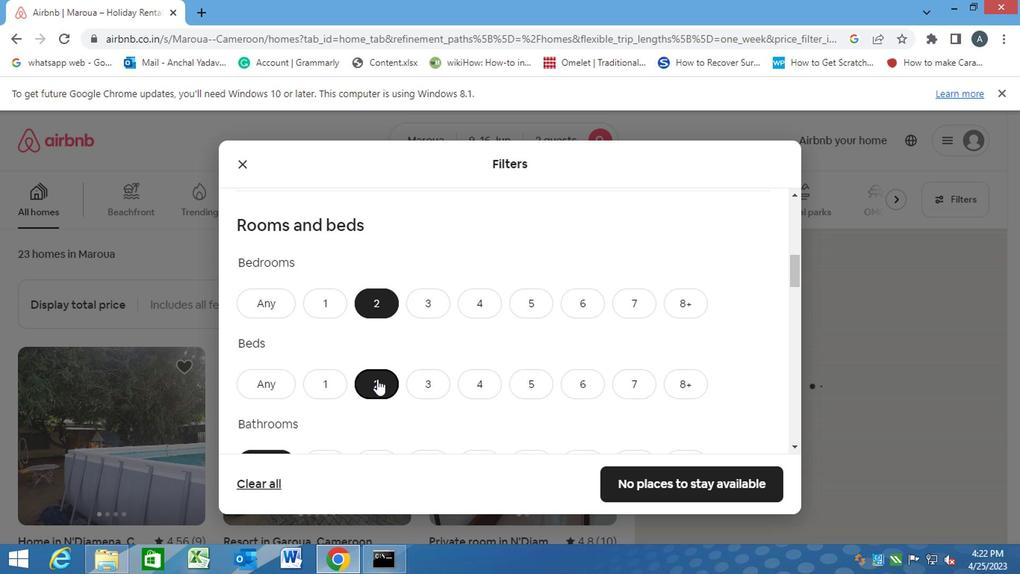 
Action: Mouse moved to (322, 322)
Screenshot: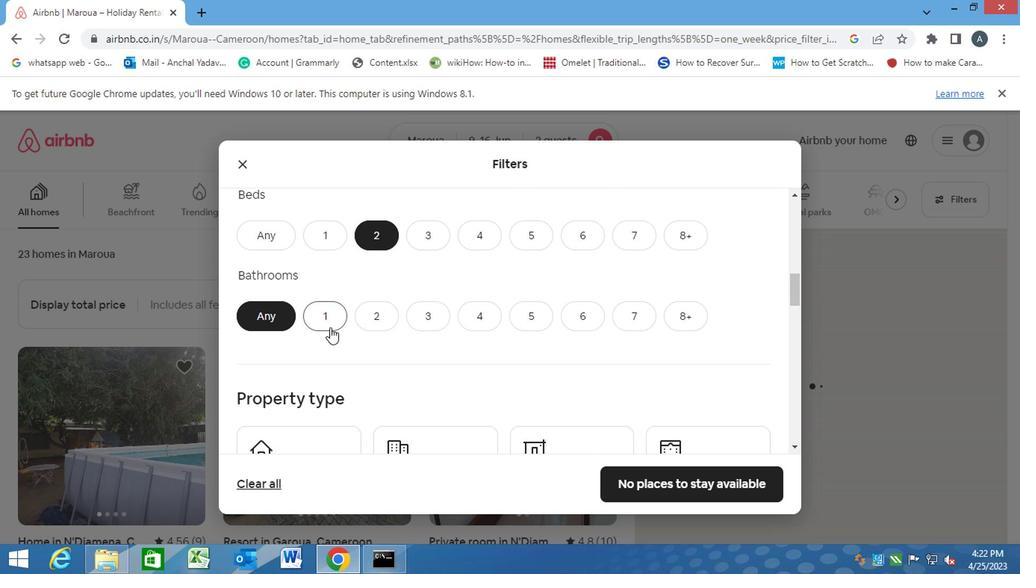 
Action: Mouse pressed left at (322, 322)
Screenshot: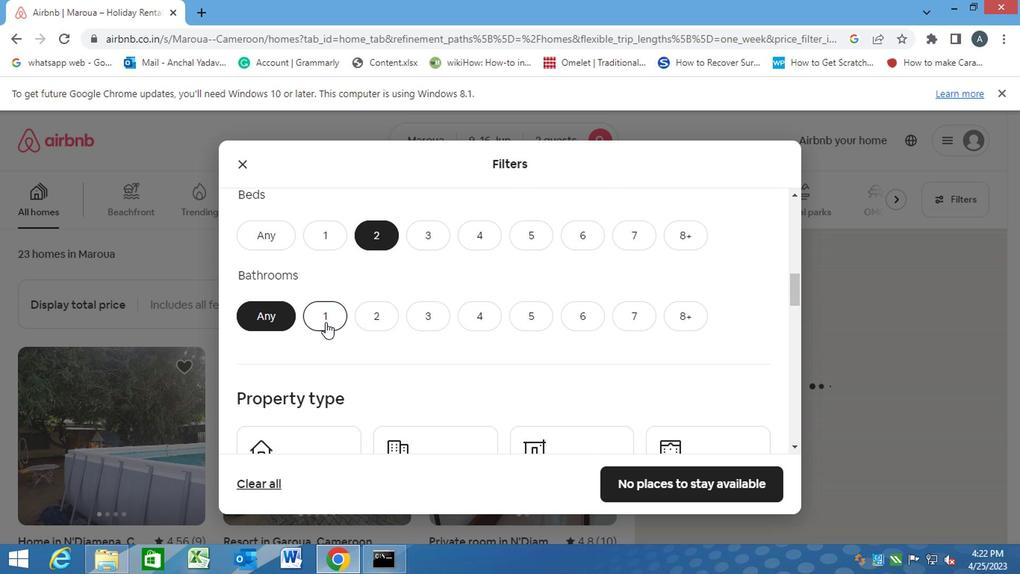 
Action: Mouse moved to (389, 346)
Screenshot: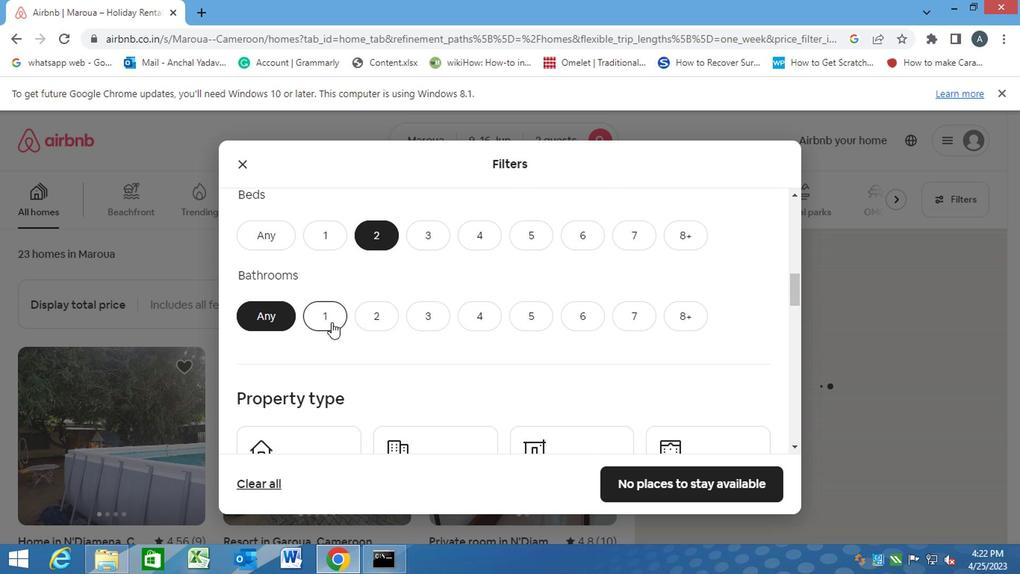 
Action: Mouse scrolled (389, 347) with delta (0, 0)
Screenshot: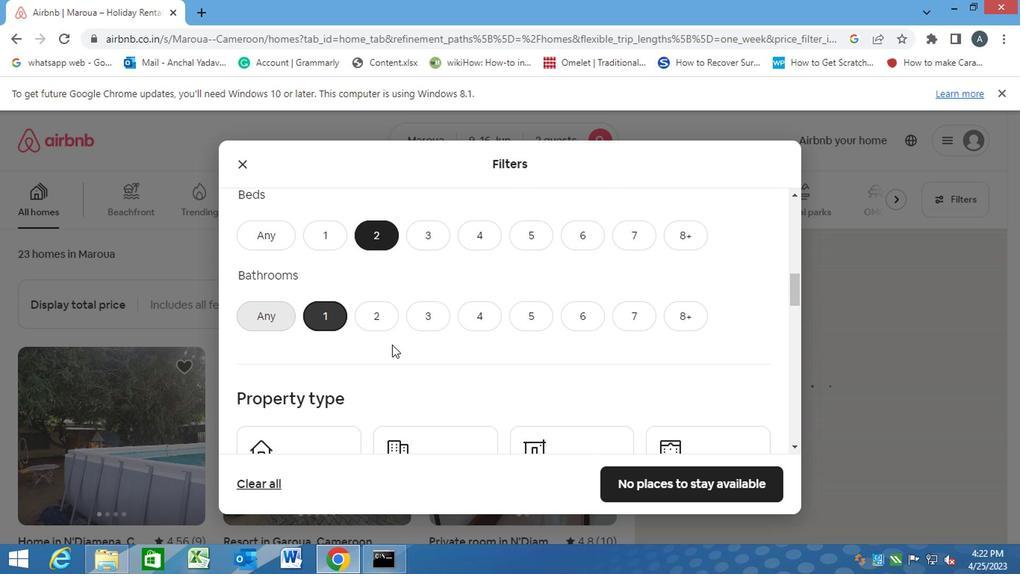 
Action: Mouse scrolled (389, 347) with delta (0, 0)
Screenshot: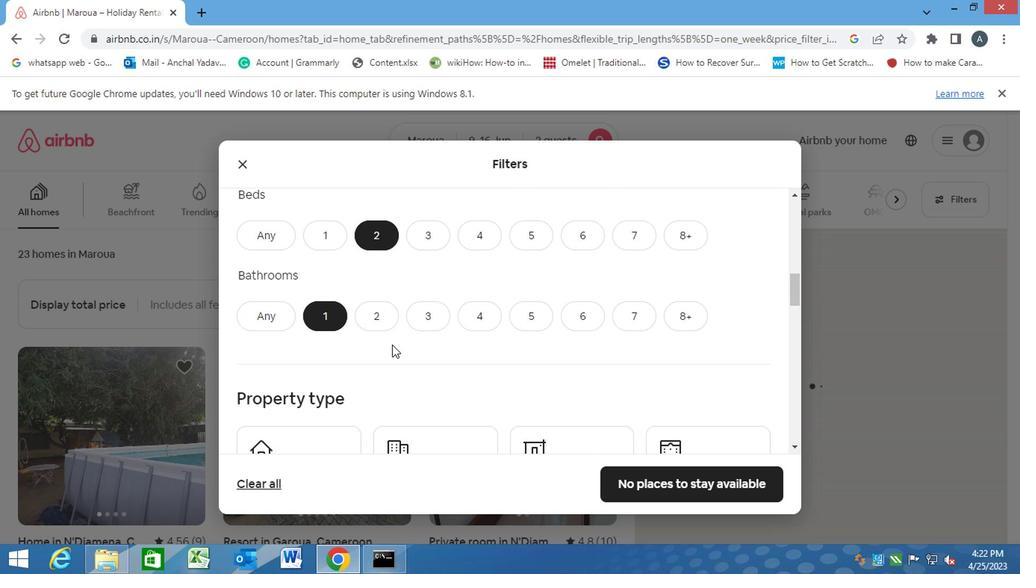 
Action: Mouse scrolled (389, 346) with delta (0, 0)
Screenshot: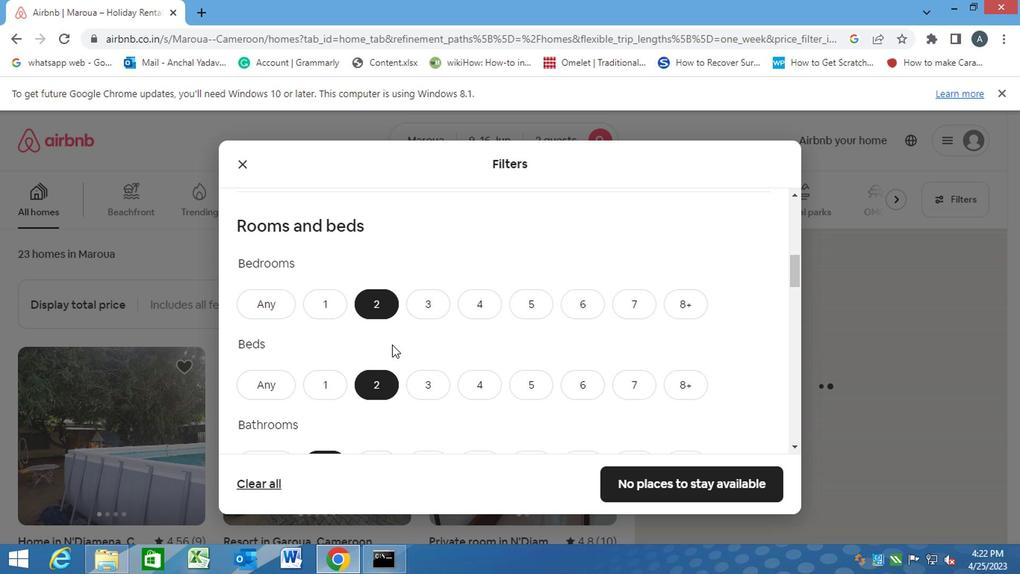 
Action: Mouse scrolled (389, 346) with delta (0, 0)
Screenshot: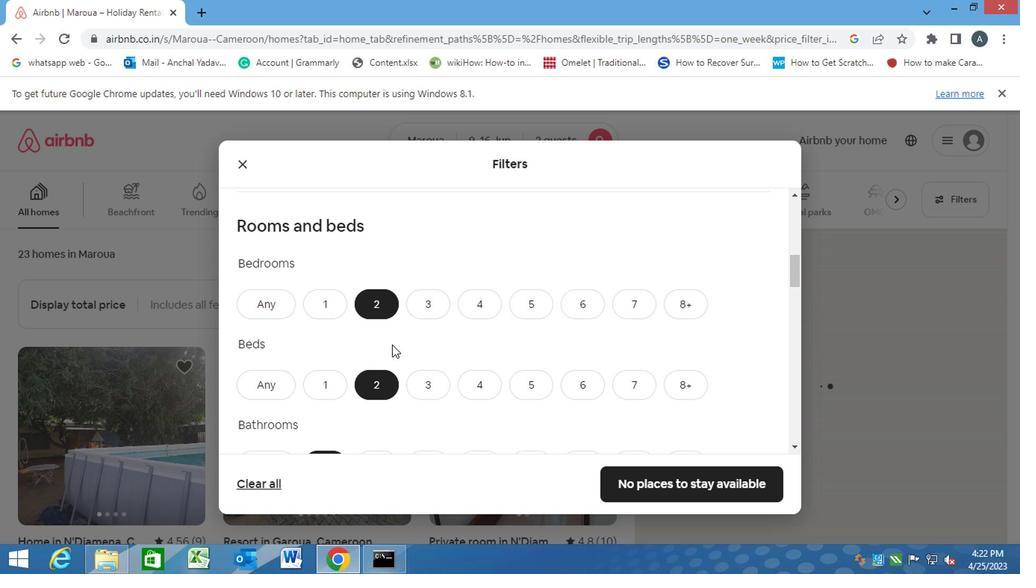 
Action: Mouse scrolled (389, 346) with delta (0, 0)
Screenshot: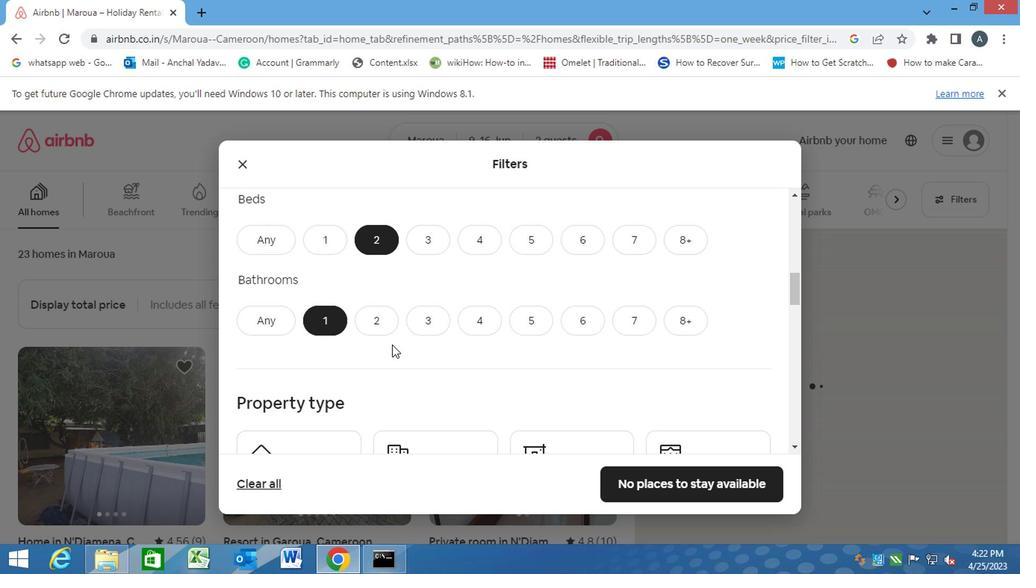 
Action: Mouse moved to (291, 366)
Screenshot: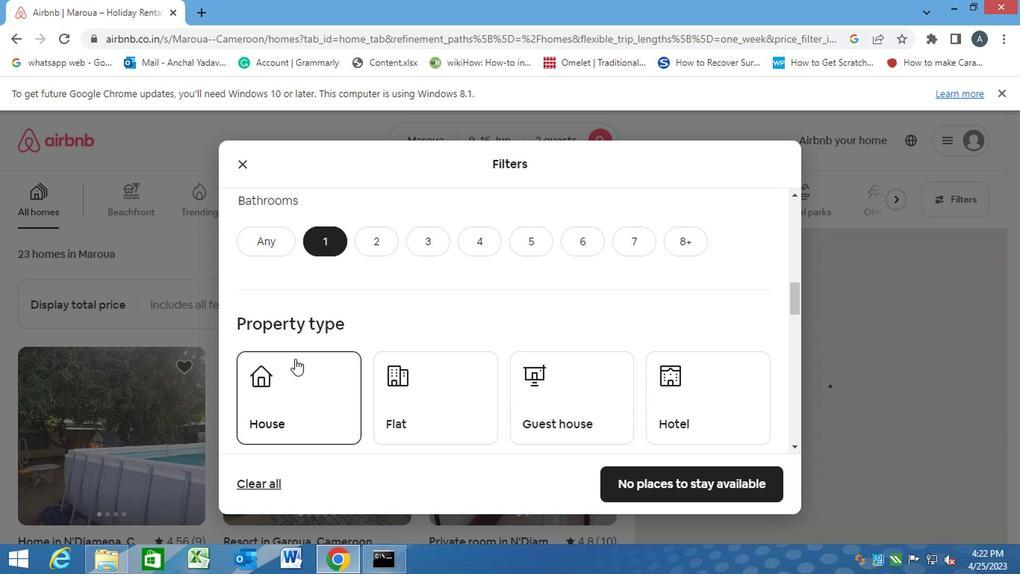 
Action: Mouse pressed left at (291, 366)
Screenshot: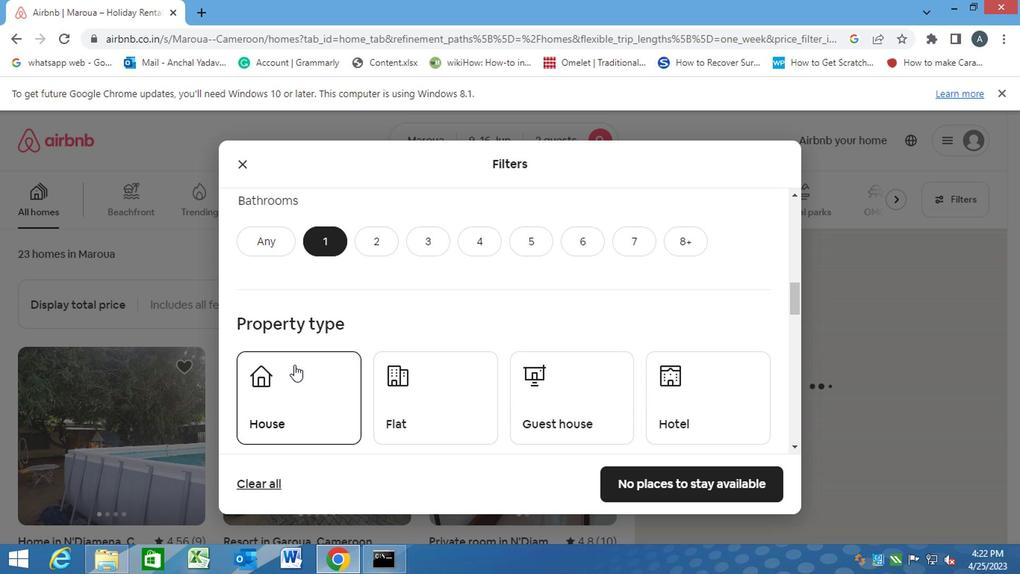 
Action: Mouse moved to (409, 394)
Screenshot: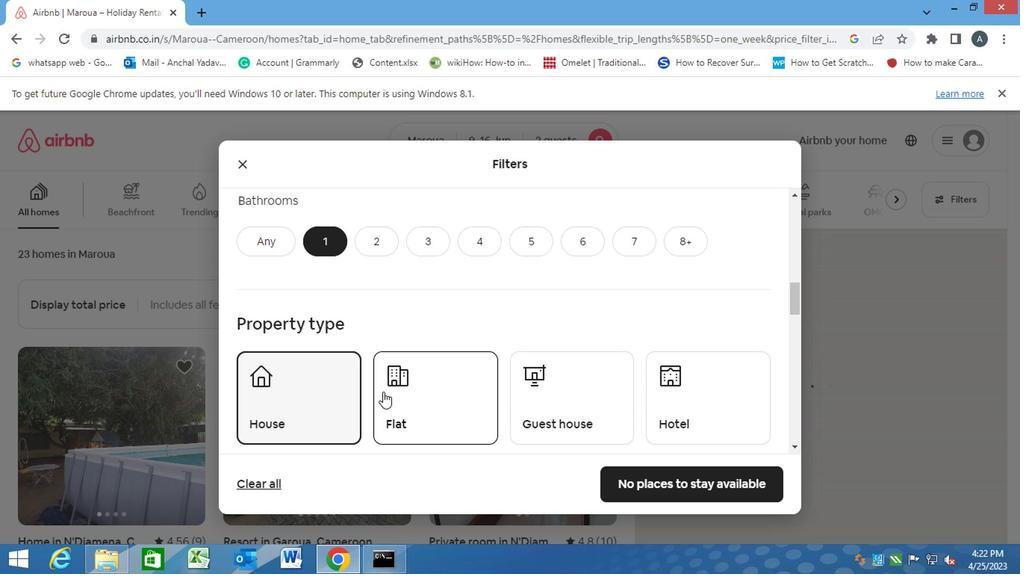 
Action: Mouse pressed left at (409, 394)
Screenshot: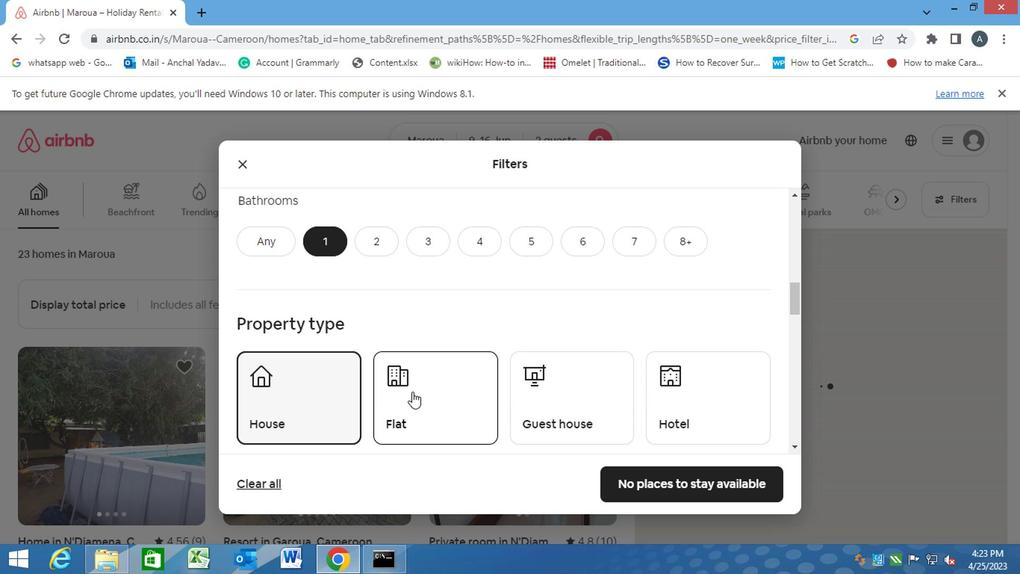 
Action: Mouse moved to (562, 401)
Screenshot: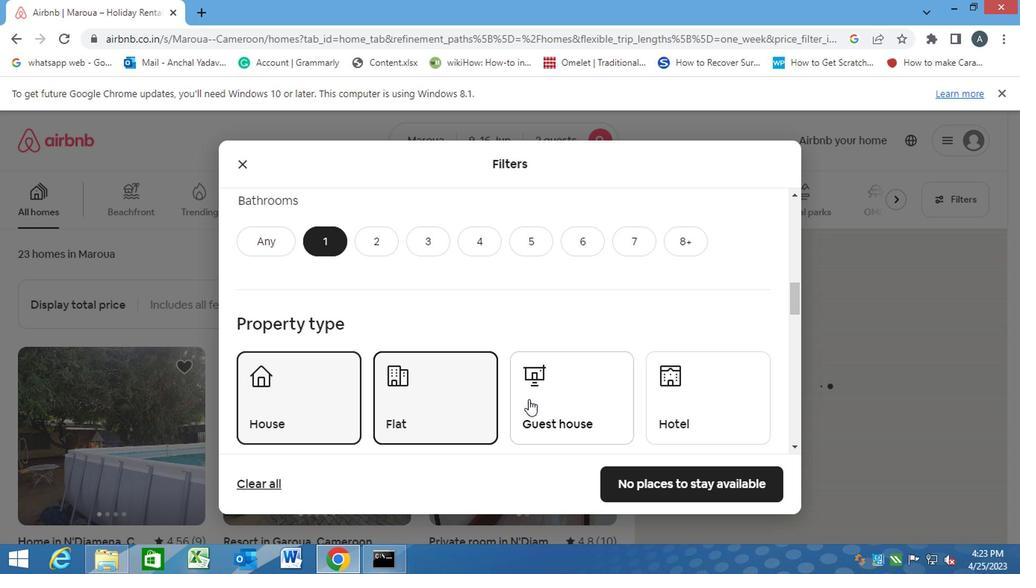 
Action: Mouse pressed left at (562, 401)
Screenshot: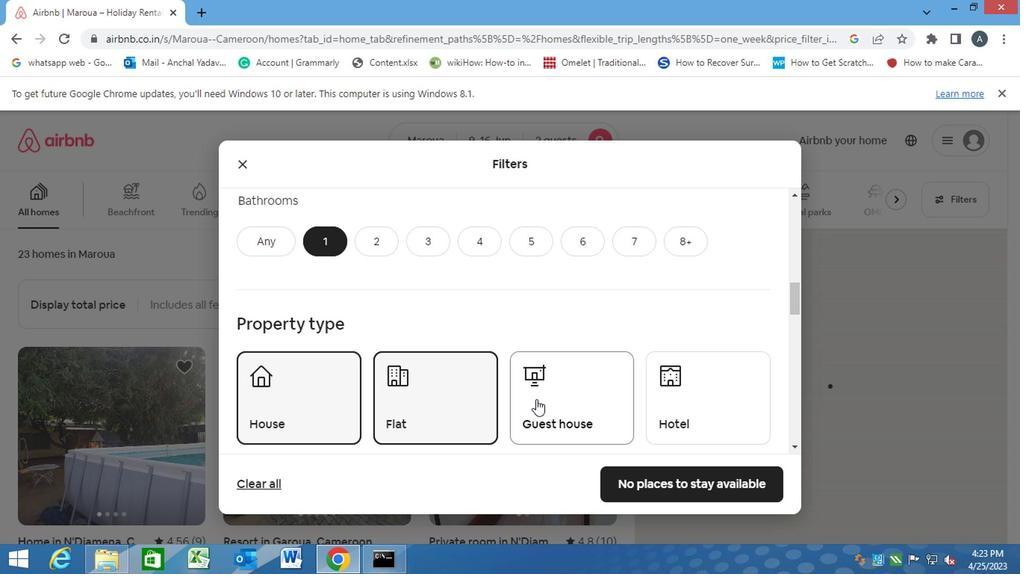 
Action: Mouse moved to (409, 462)
Screenshot: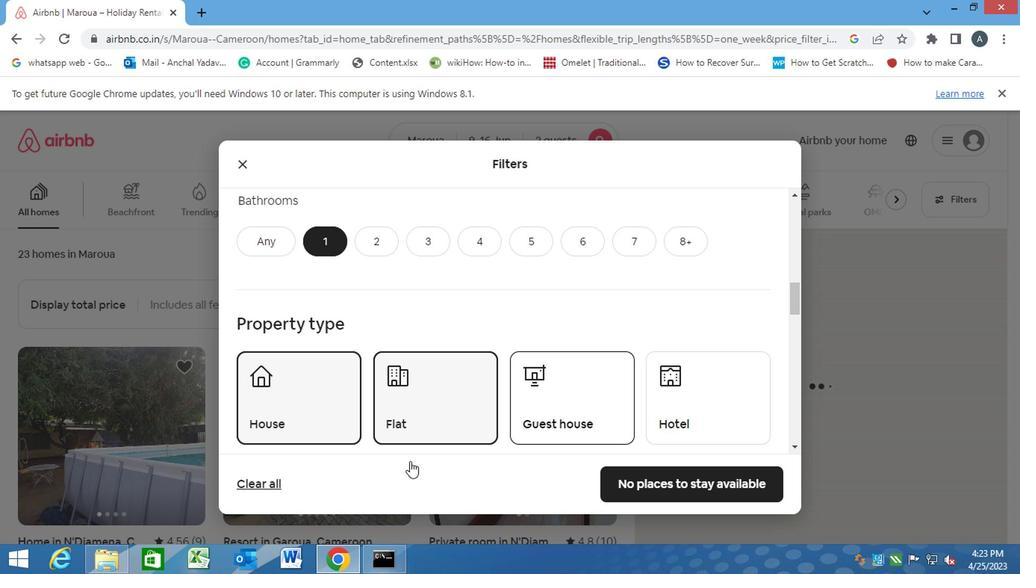 
Action: Mouse scrolled (409, 460) with delta (0, -1)
Screenshot: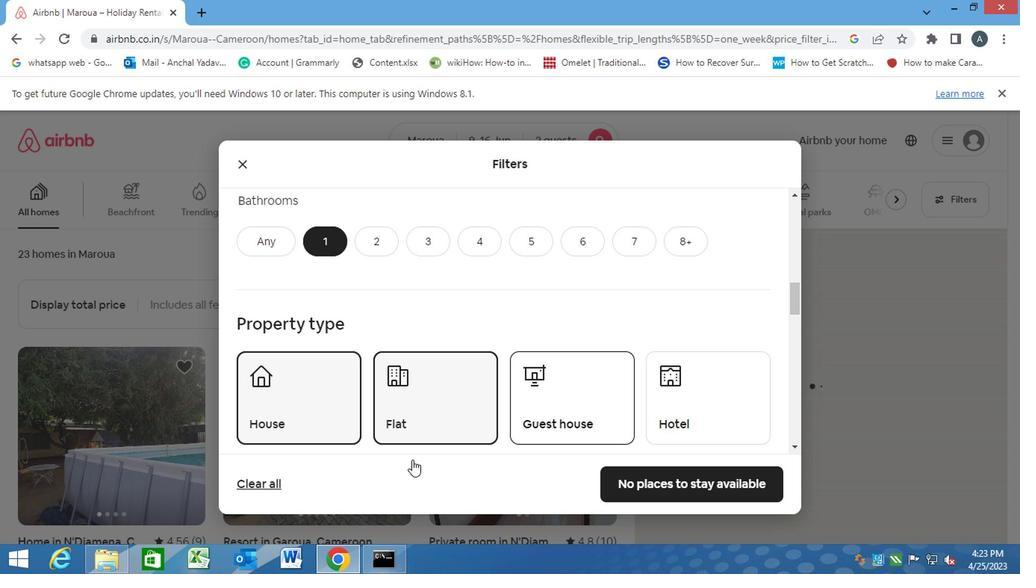 
Action: Mouse moved to (516, 336)
Screenshot: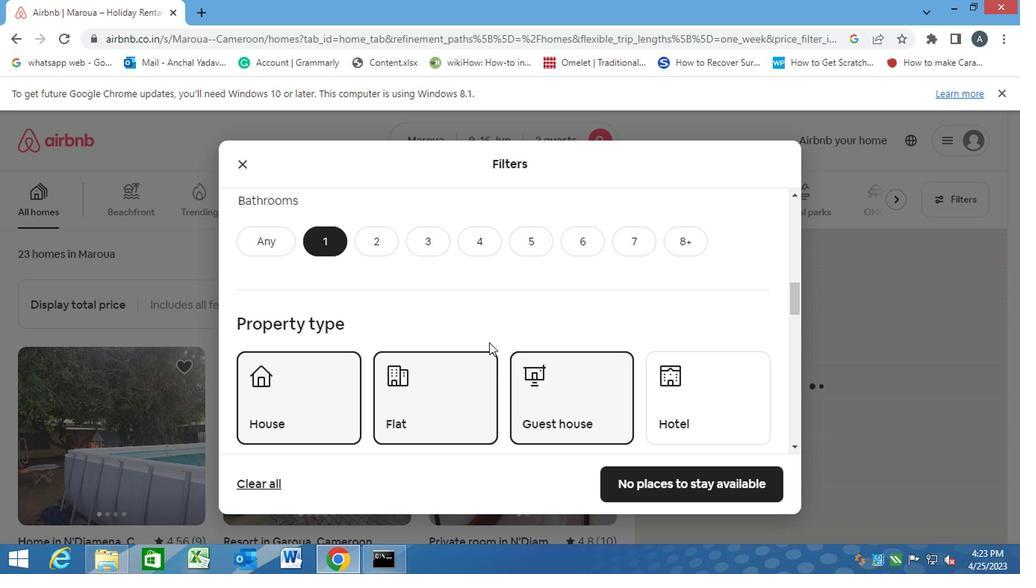 
Action: Mouse scrolled (516, 335) with delta (0, 0)
Screenshot: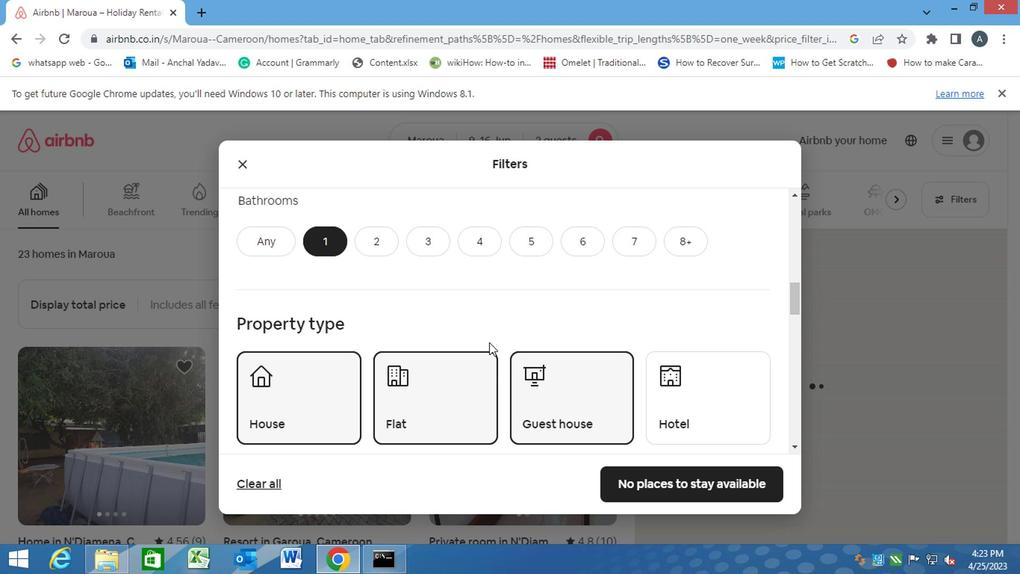 
Action: Mouse scrolled (516, 335) with delta (0, 0)
Screenshot: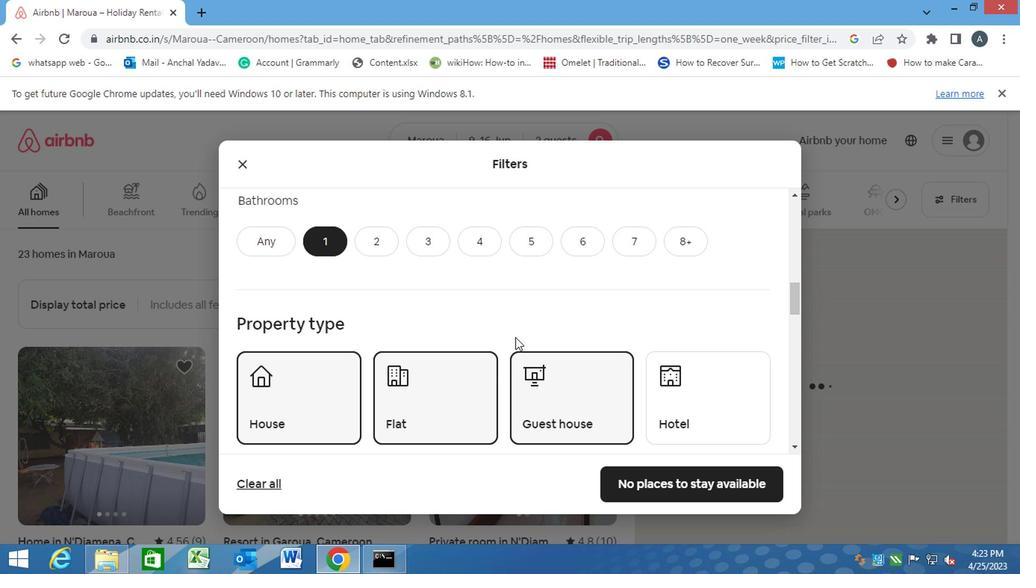 
Action: Mouse scrolled (516, 335) with delta (0, 0)
Screenshot: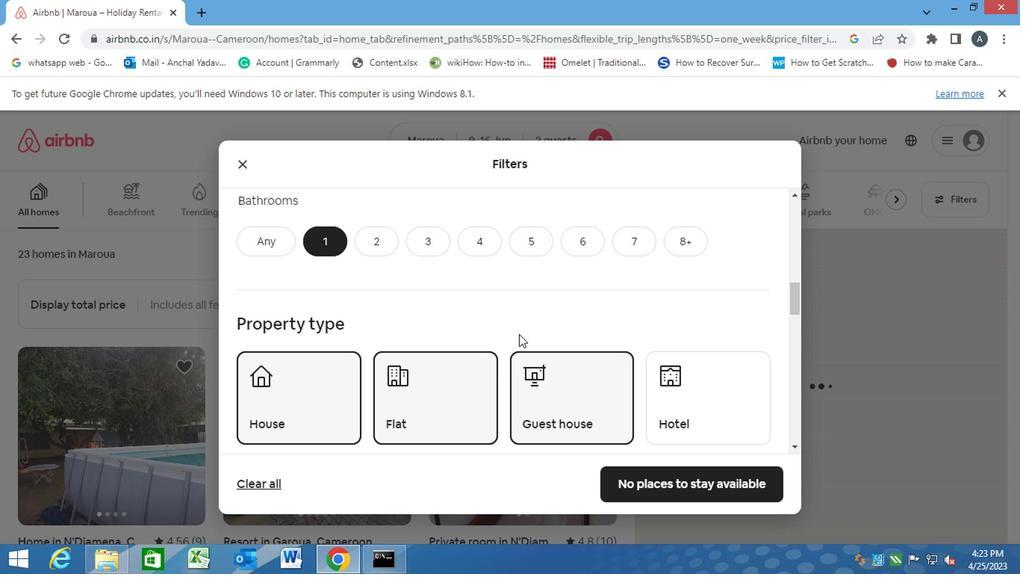 
Action: Mouse scrolled (516, 335) with delta (0, 0)
Screenshot: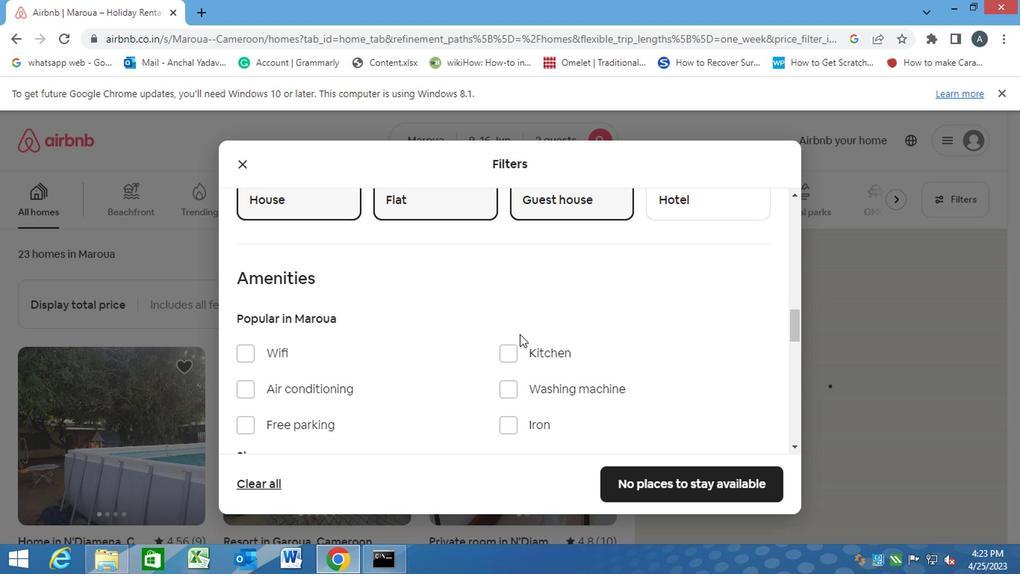 
Action: Mouse scrolled (516, 335) with delta (0, 0)
Screenshot: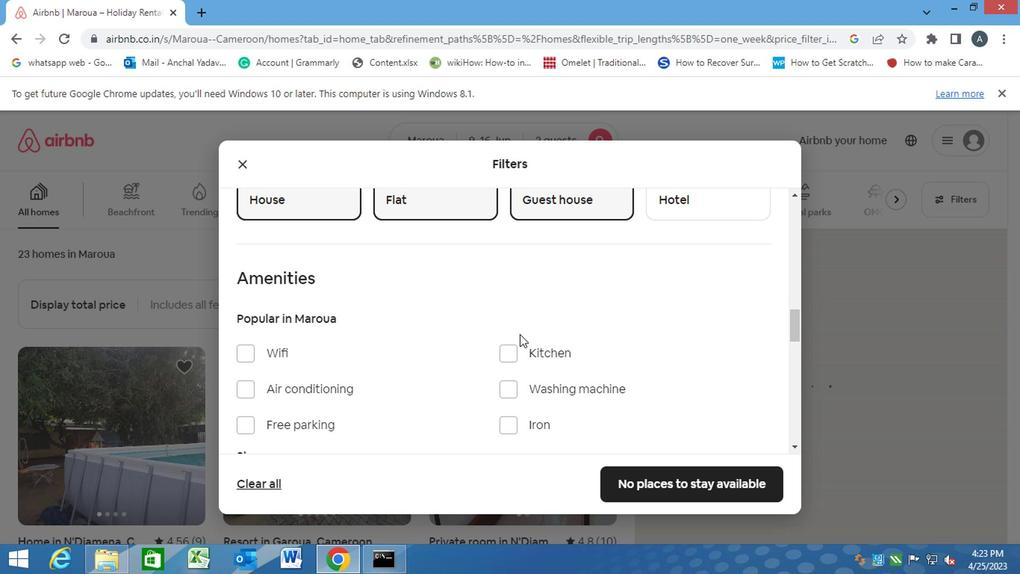 
Action: Mouse scrolled (516, 335) with delta (0, 0)
Screenshot: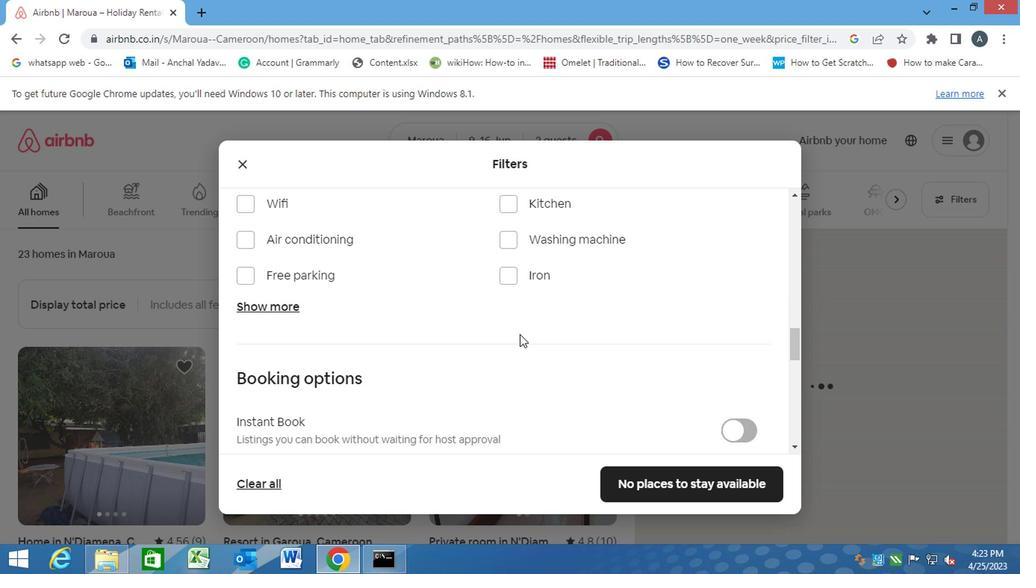 
Action: Mouse scrolled (516, 335) with delta (0, 0)
Screenshot: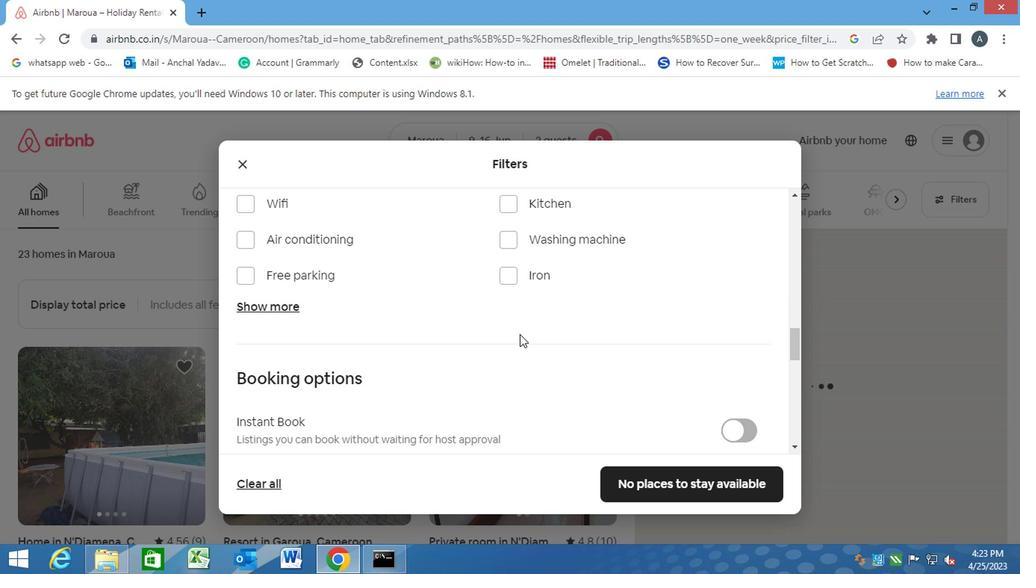 
Action: Mouse scrolled (516, 335) with delta (0, 0)
Screenshot: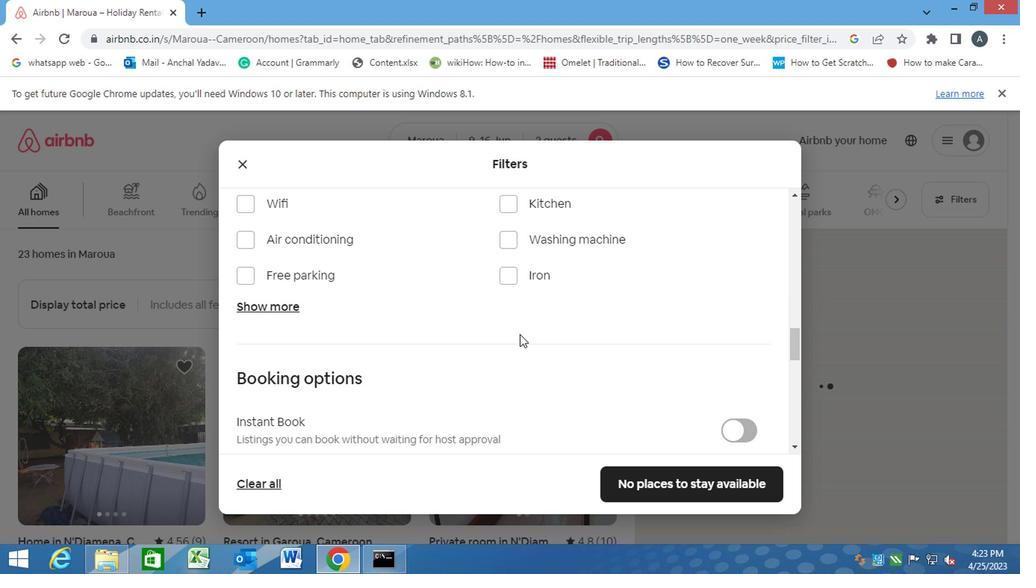 
Action: Mouse moved to (732, 252)
Screenshot: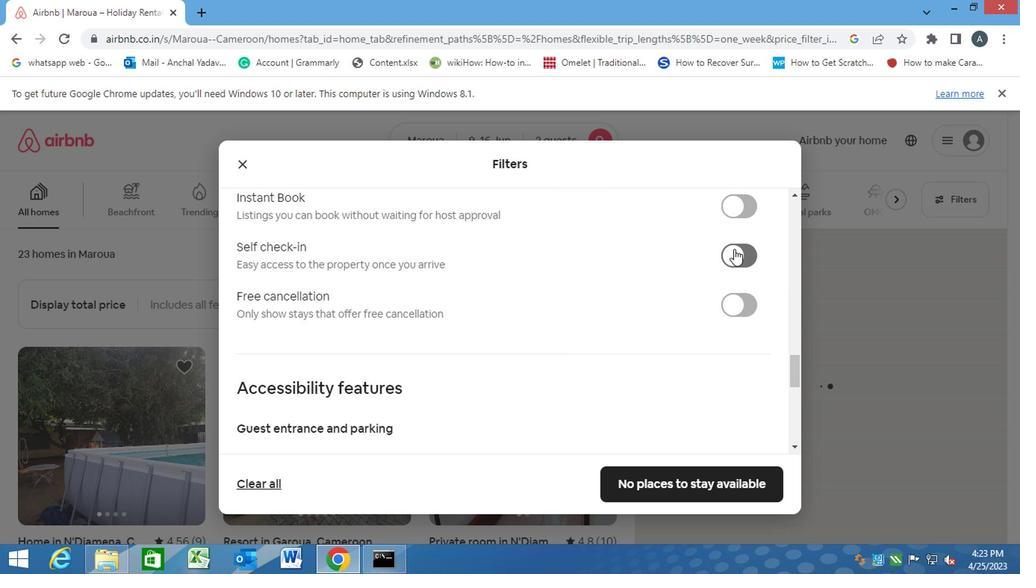 
Action: Mouse pressed left at (732, 252)
Screenshot: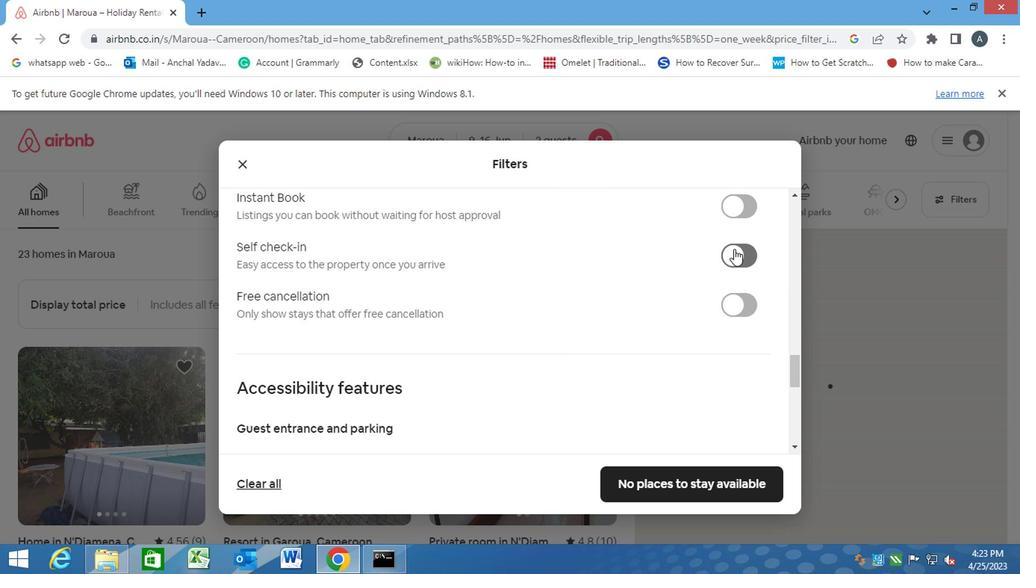 
Action: Mouse moved to (606, 282)
Screenshot: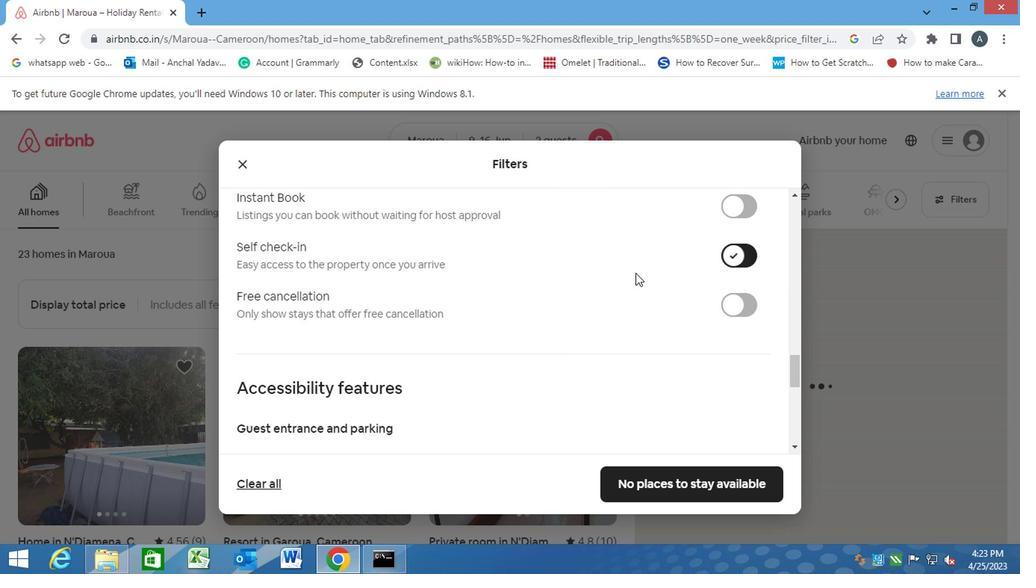 
Action: Mouse scrolled (606, 281) with delta (0, 0)
Screenshot: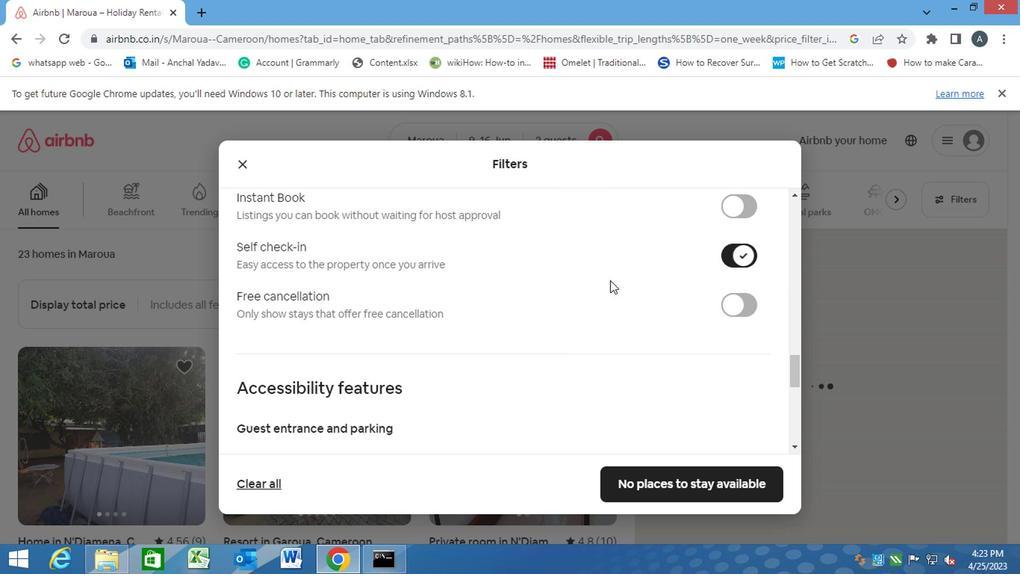 
Action: Mouse moved to (604, 282)
Screenshot: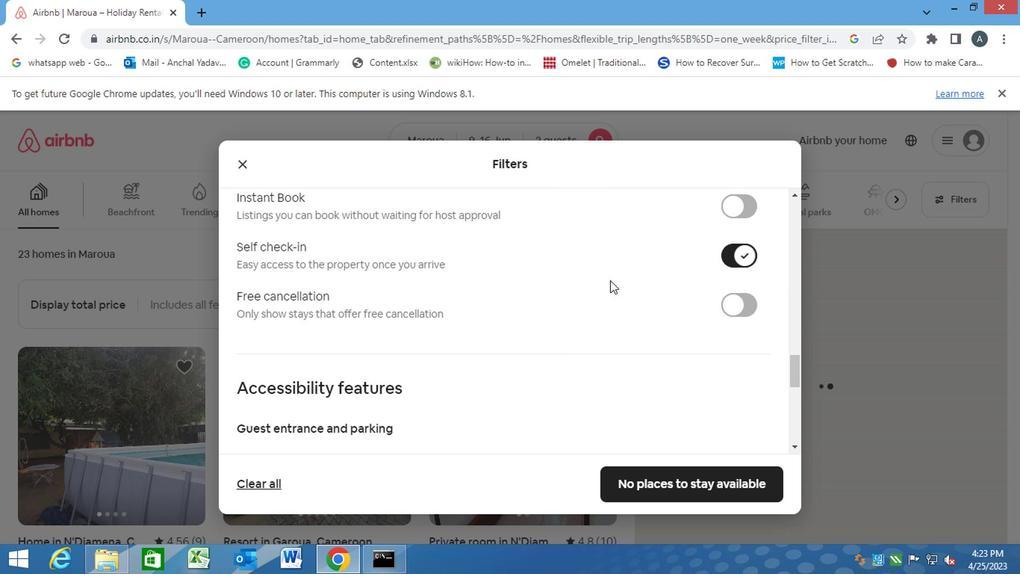 
Action: Mouse scrolled (604, 281) with delta (0, 0)
Screenshot: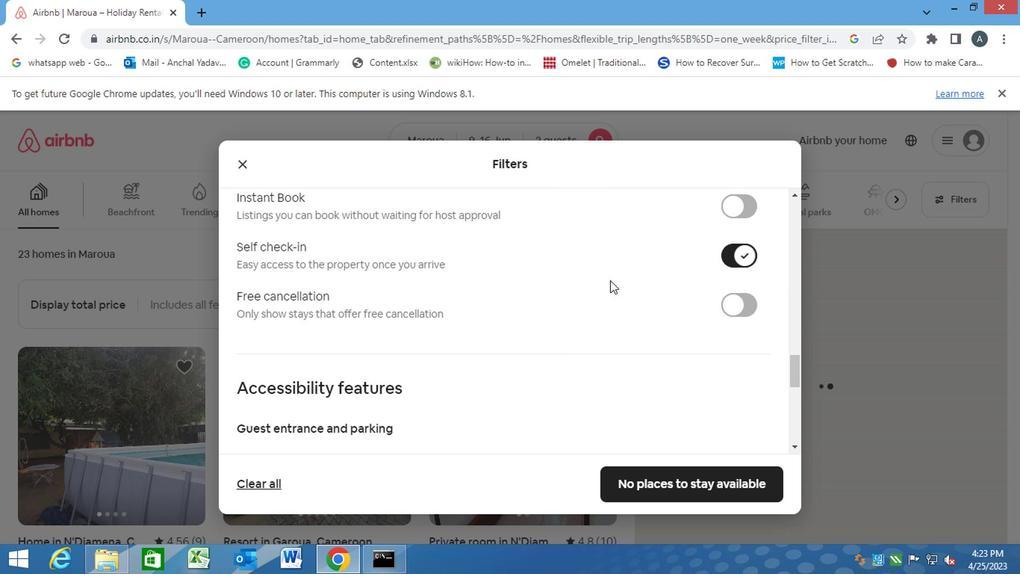 
Action: Mouse moved to (604, 283)
Screenshot: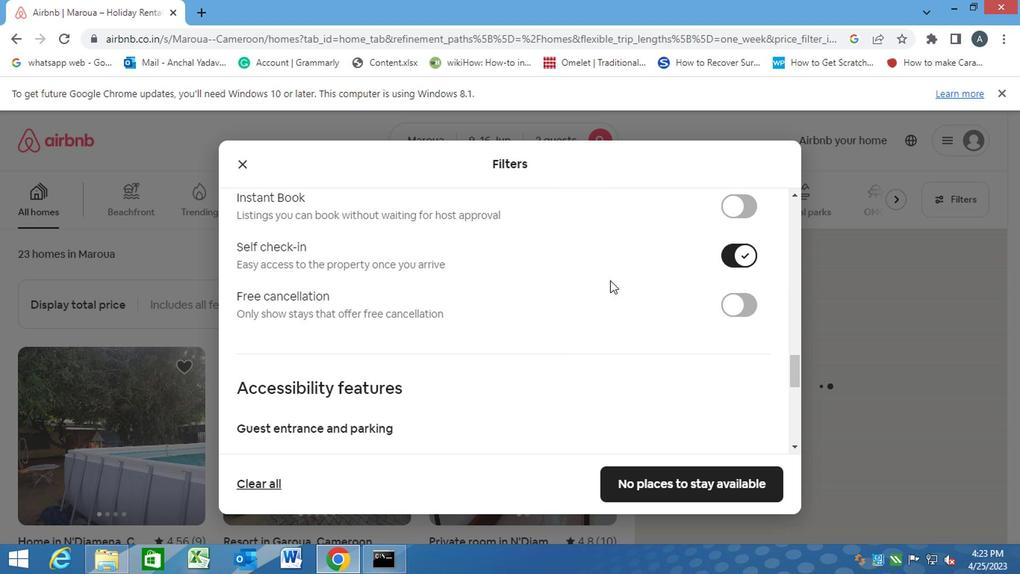 
Action: Mouse scrolled (604, 282) with delta (0, -1)
Screenshot: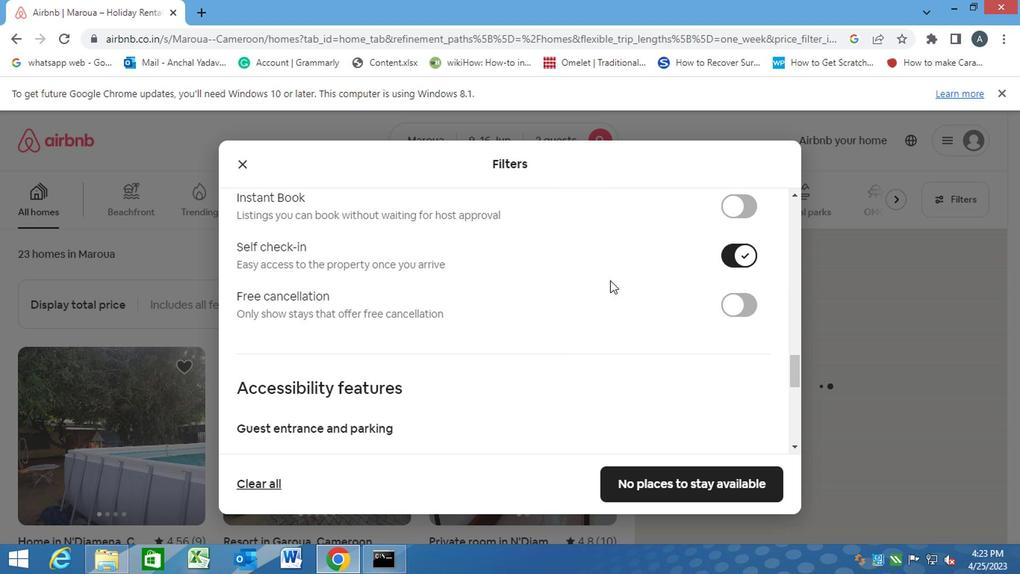 
Action: Mouse moved to (602, 286)
Screenshot: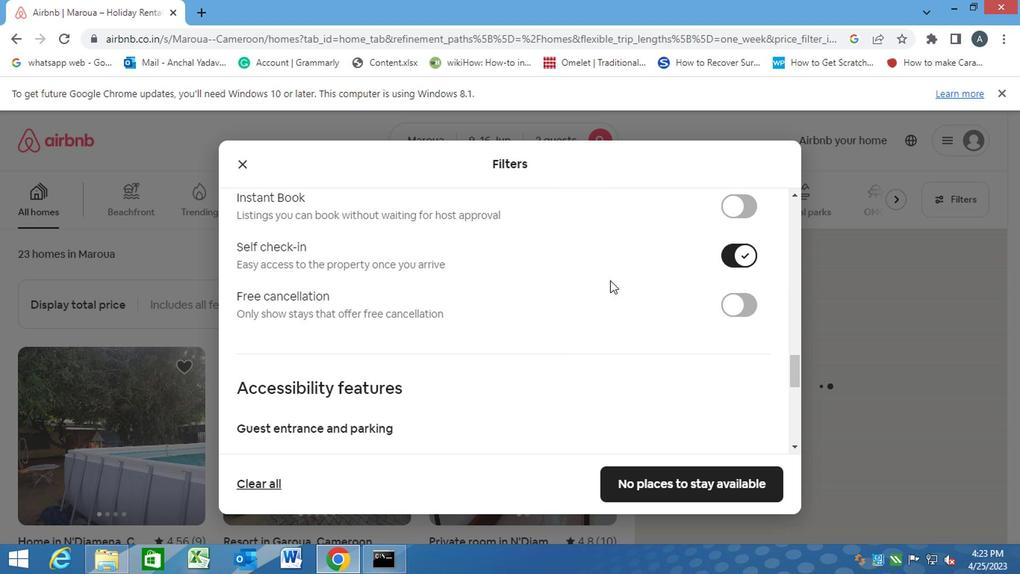 
Action: Mouse scrolled (602, 285) with delta (0, 0)
Screenshot: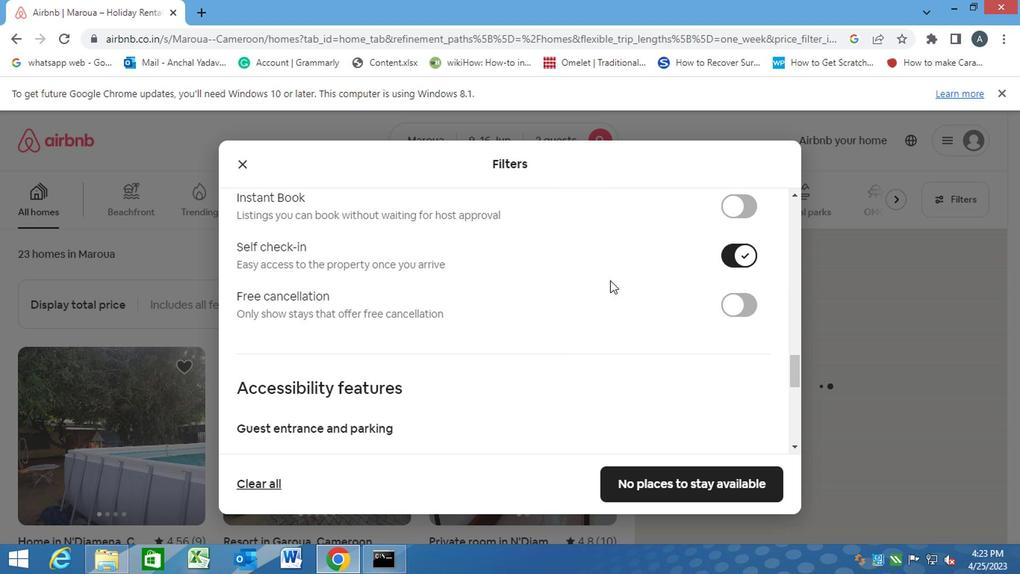 
Action: Mouse moved to (600, 289)
Screenshot: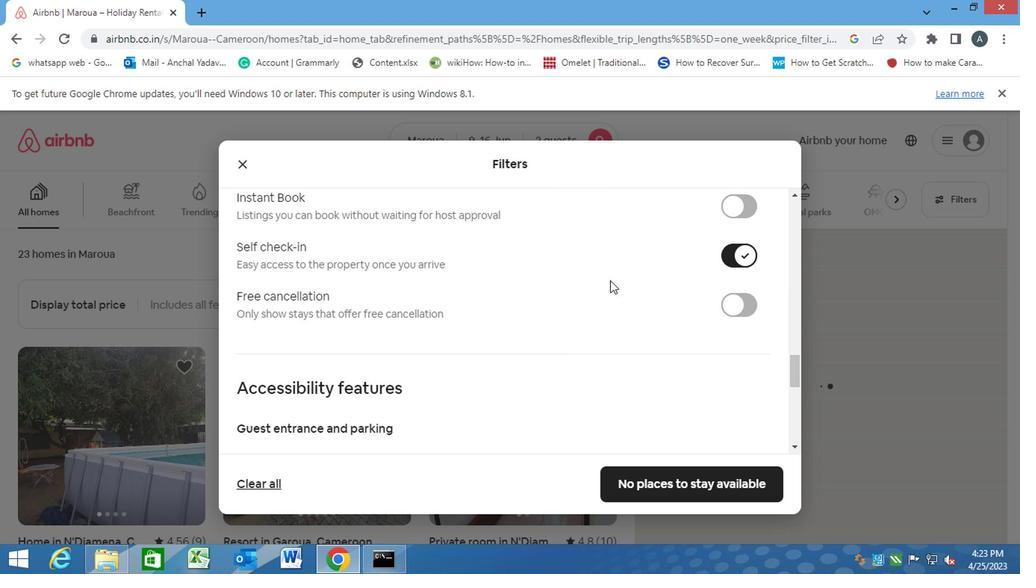 
Action: Mouse scrolled (600, 288) with delta (0, -1)
Screenshot: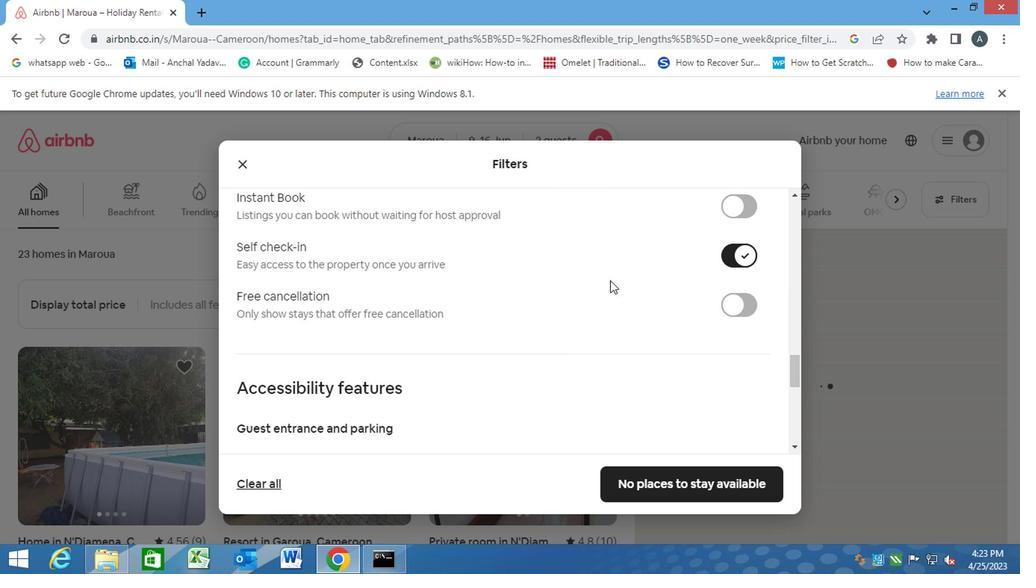 
Action: Mouse moved to (243, 439)
Screenshot: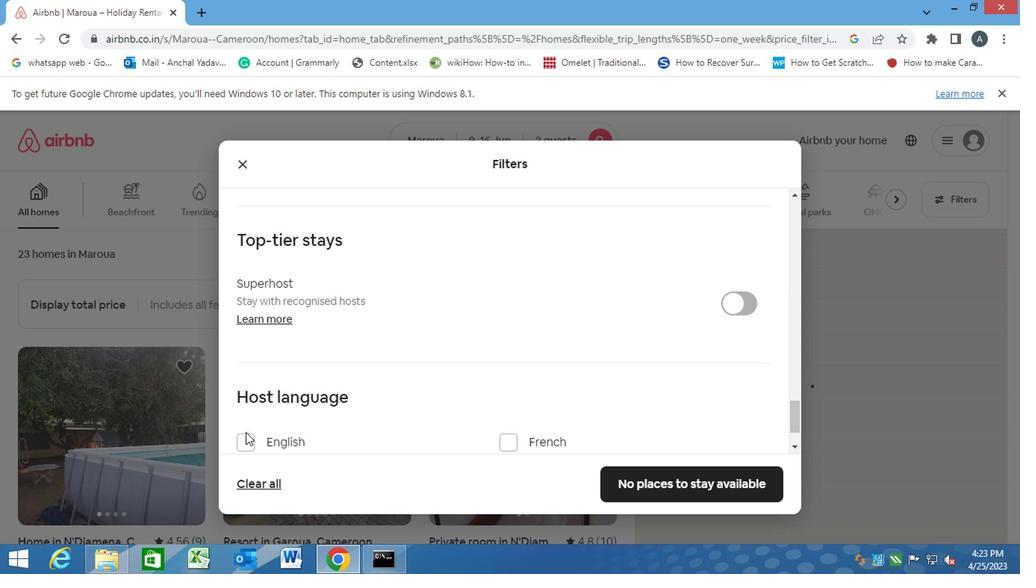 
Action: Mouse pressed left at (243, 439)
Screenshot: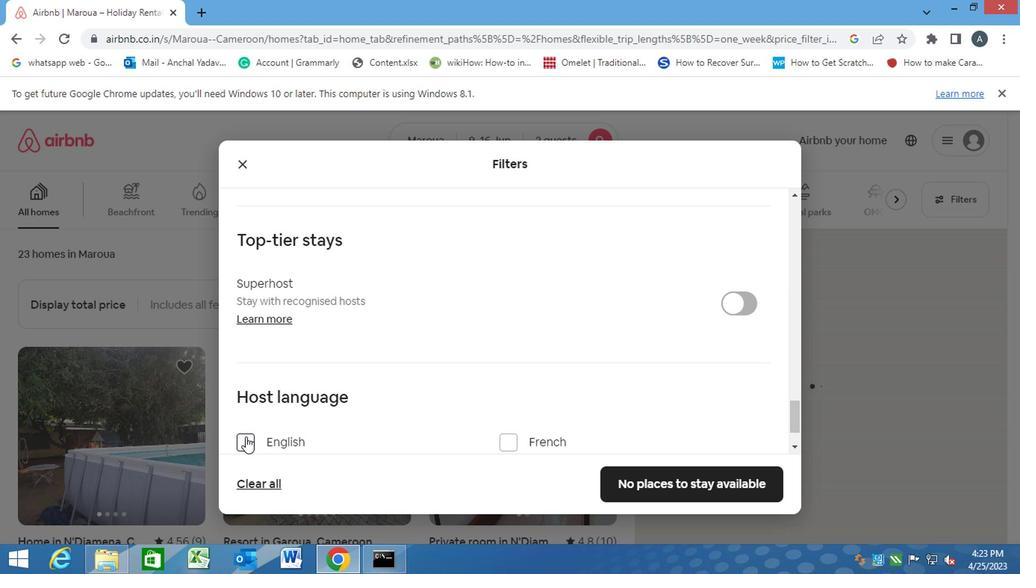 
Action: Mouse moved to (658, 479)
Screenshot: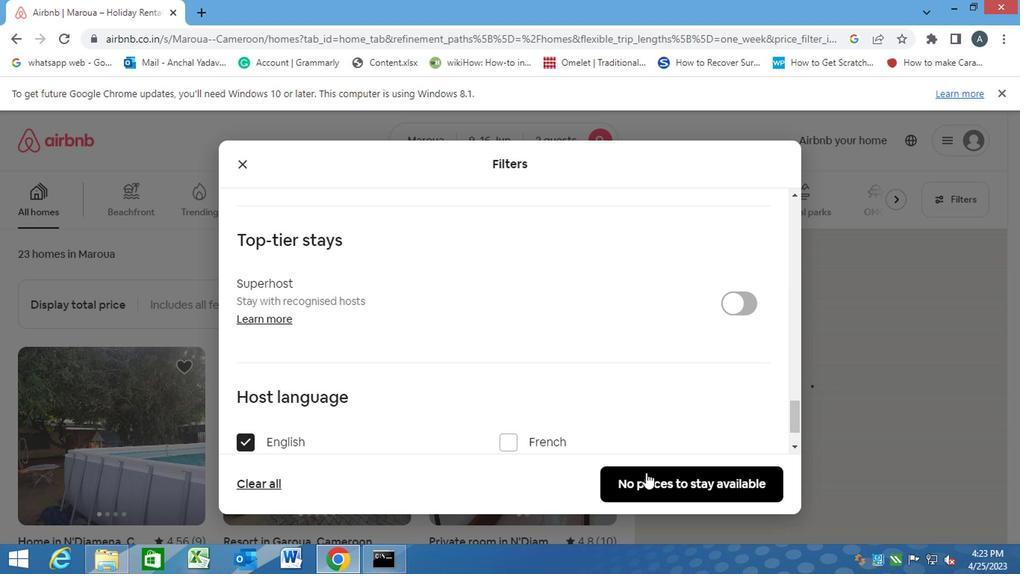 
Action: Mouse pressed left at (658, 479)
Screenshot: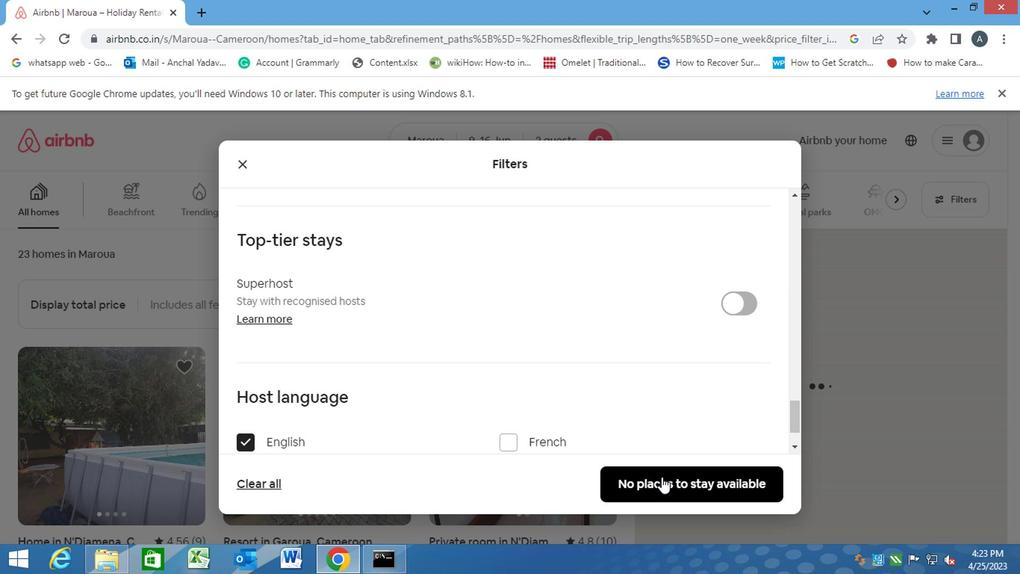 
Action: Mouse moved to (658, 479)
Screenshot: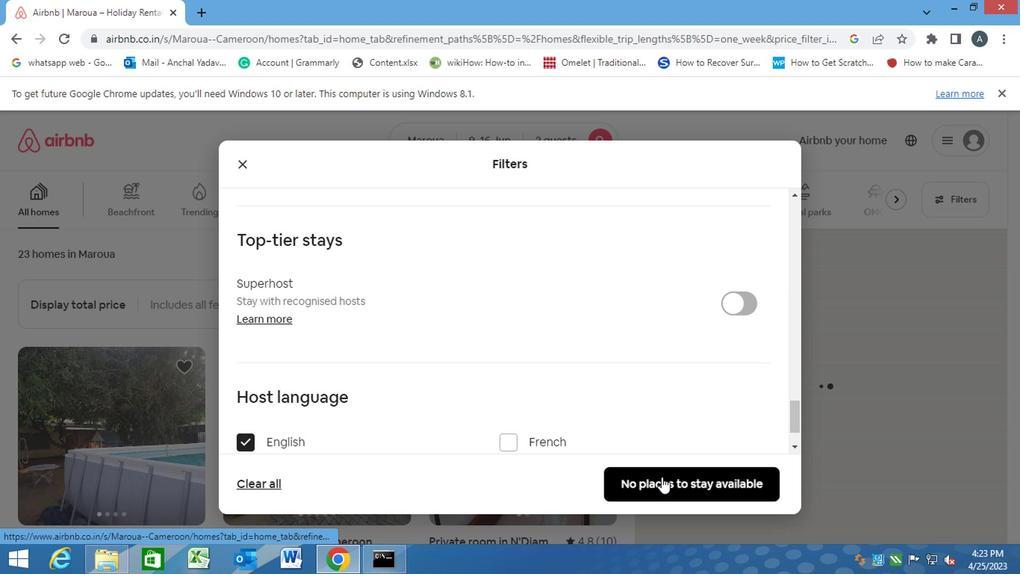 
